 Task: Display the results of the 2022 Victory Lane Racing NASCAR Cup Series for the race "Ambetter 301" on the track "New Hampshire".
Action: Mouse moved to (156, 315)
Screenshot: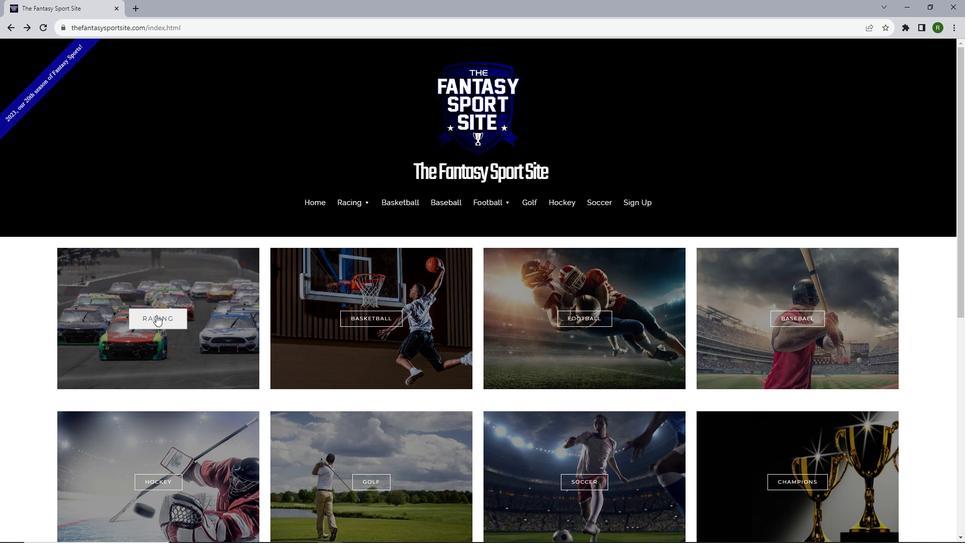 
Action: Mouse pressed left at (156, 315)
Screenshot: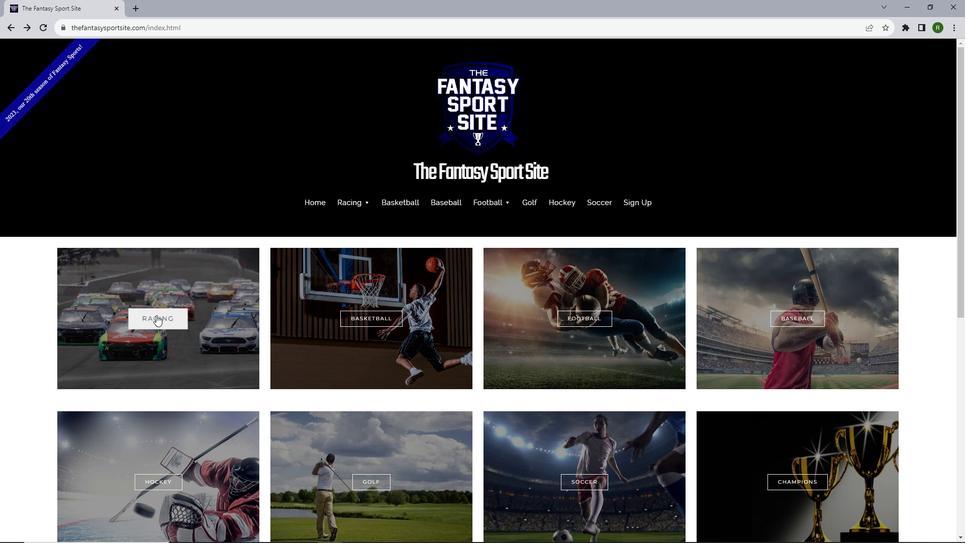 
Action: Mouse moved to (397, 269)
Screenshot: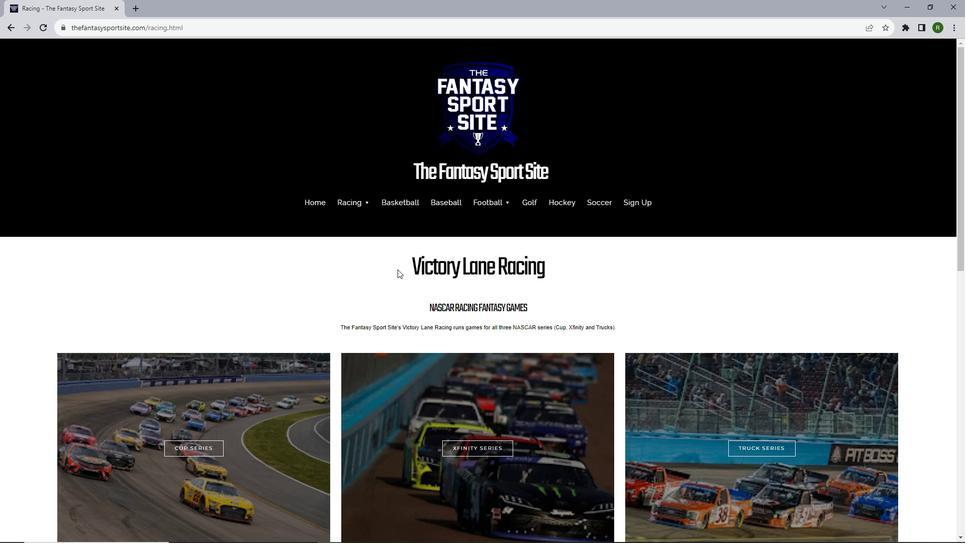
Action: Mouse scrolled (397, 269) with delta (0, 0)
Screenshot: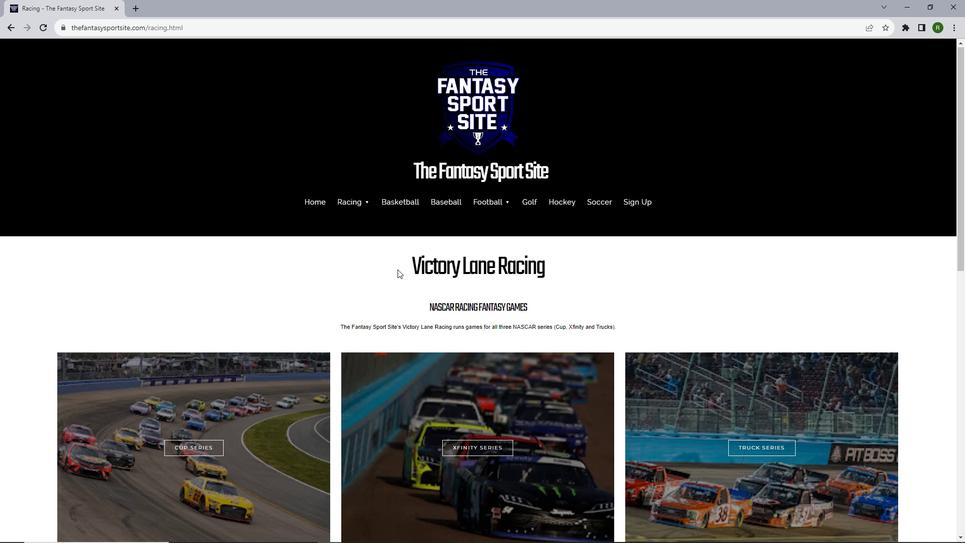
Action: Mouse scrolled (397, 269) with delta (0, 0)
Screenshot: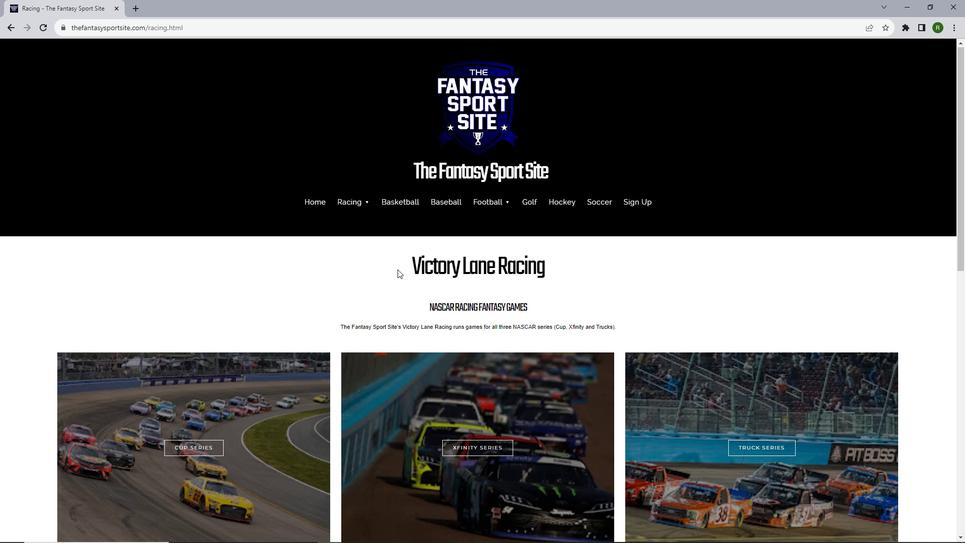 
Action: Mouse scrolled (397, 269) with delta (0, 0)
Screenshot: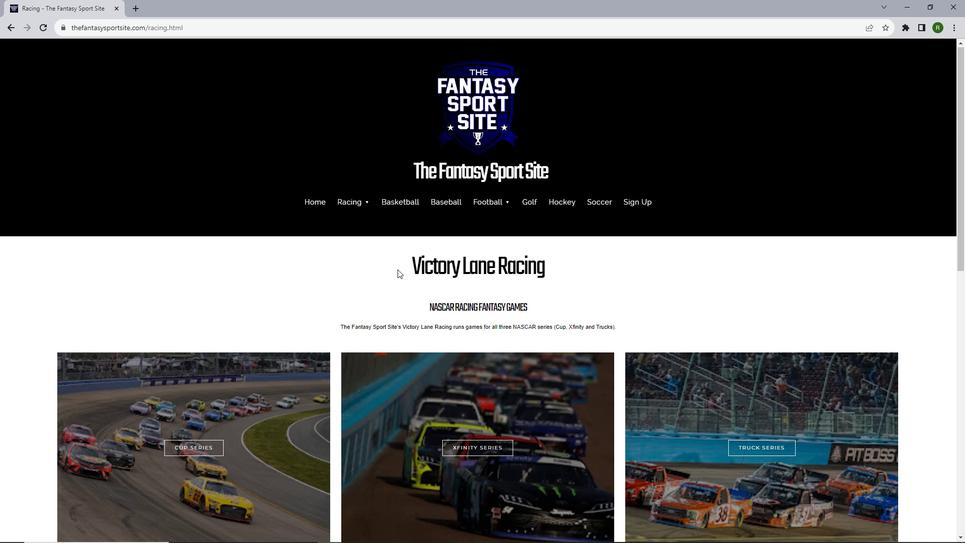 
Action: Mouse scrolled (397, 269) with delta (0, 0)
Screenshot: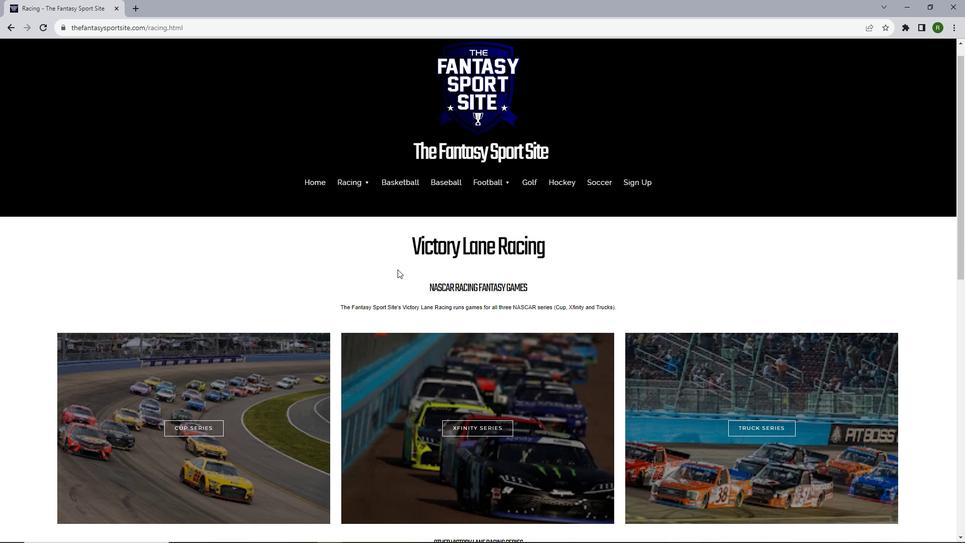 
Action: Mouse scrolled (397, 269) with delta (0, 0)
Screenshot: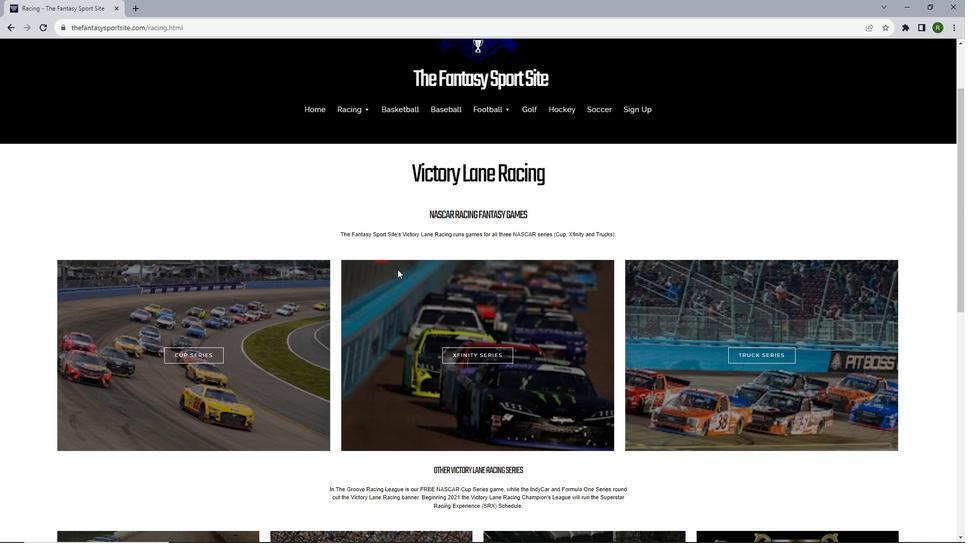 
Action: Mouse moved to (215, 200)
Screenshot: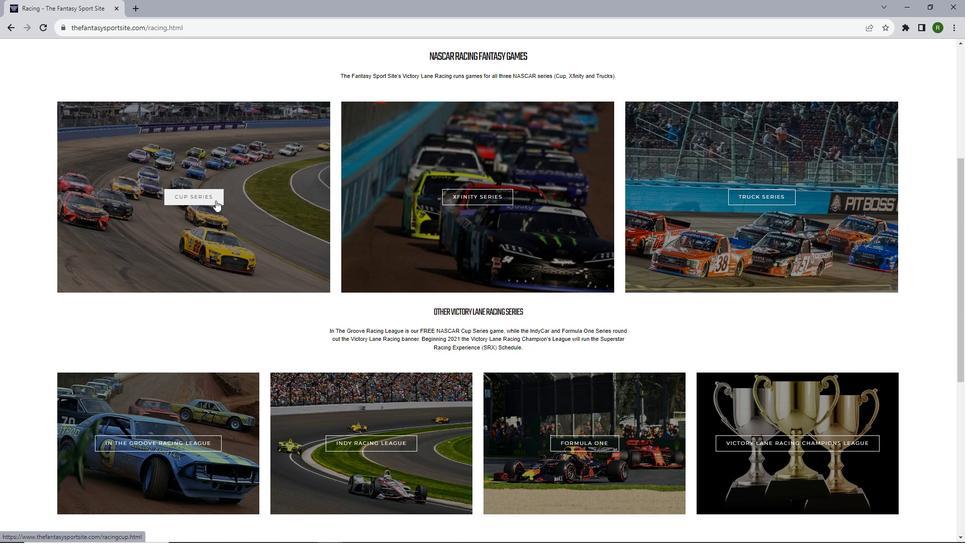 
Action: Mouse pressed left at (215, 200)
Screenshot: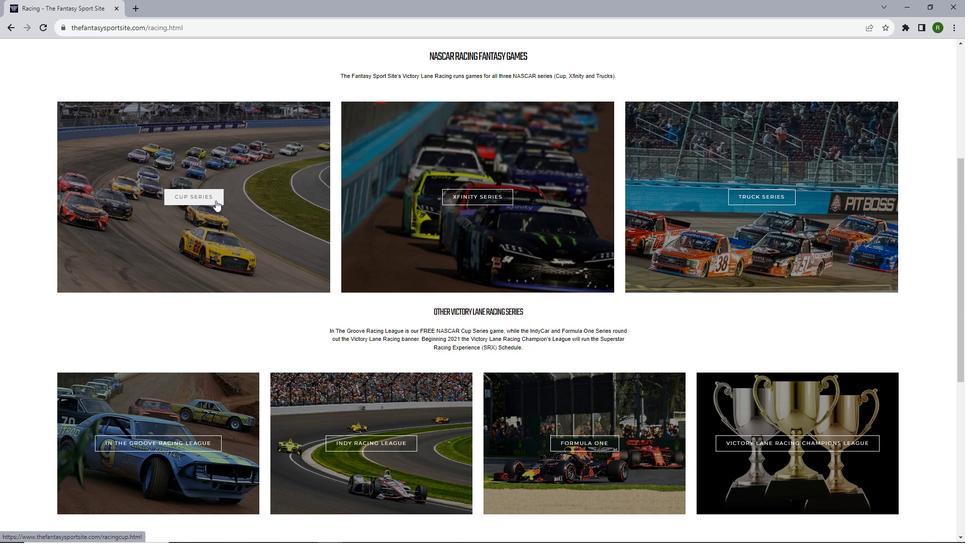 
Action: Mouse moved to (388, 250)
Screenshot: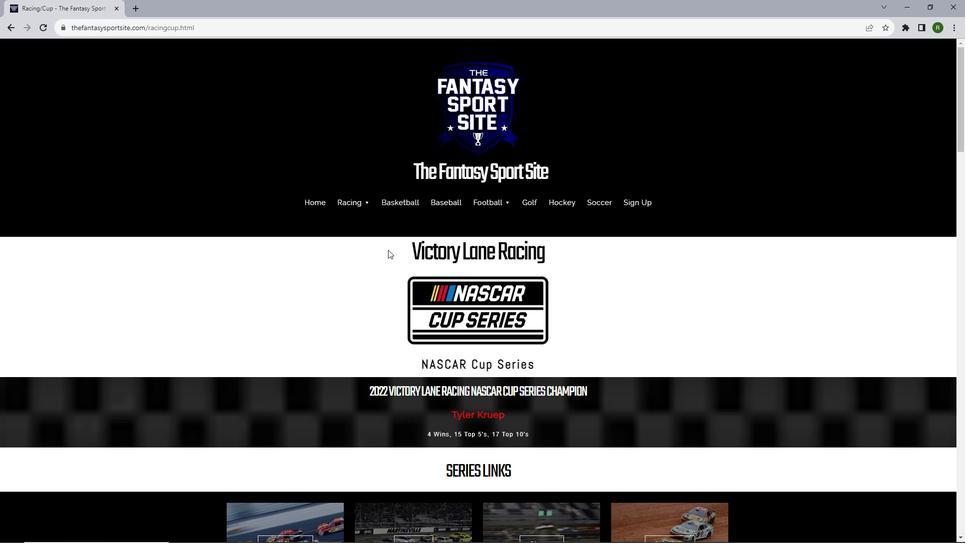 
Action: Mouse scrolled (388, 249) with delta (0, 0)
Screenshot: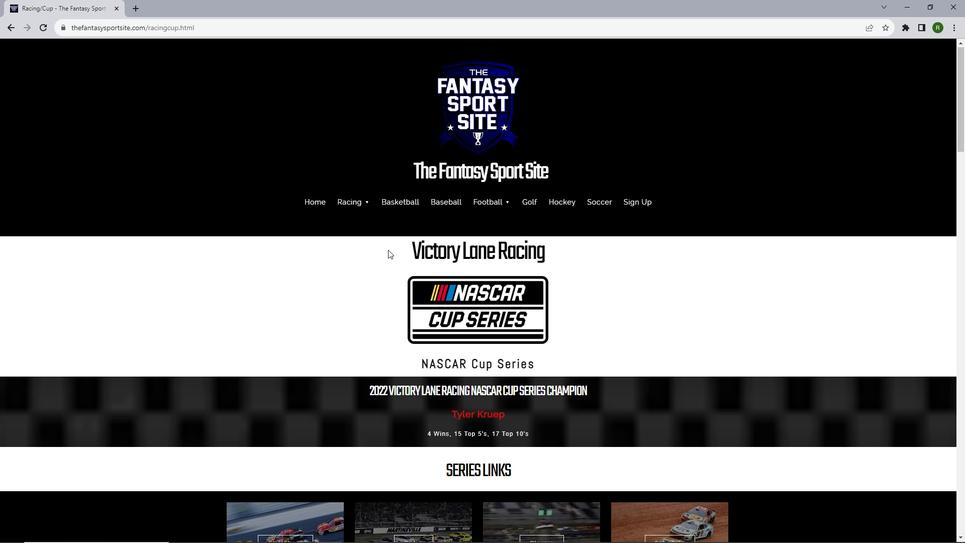 
Action: Mouse scrolled (388, 249) with delta (0, 0)
Screenshot: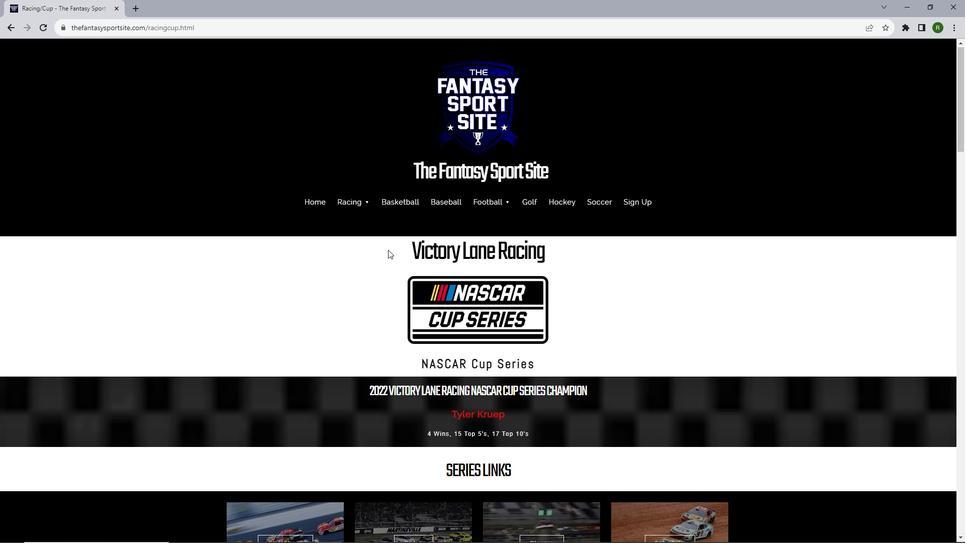 
Action: Mouse scrolled (388, 249) with delta (0, 0)
Screenshot: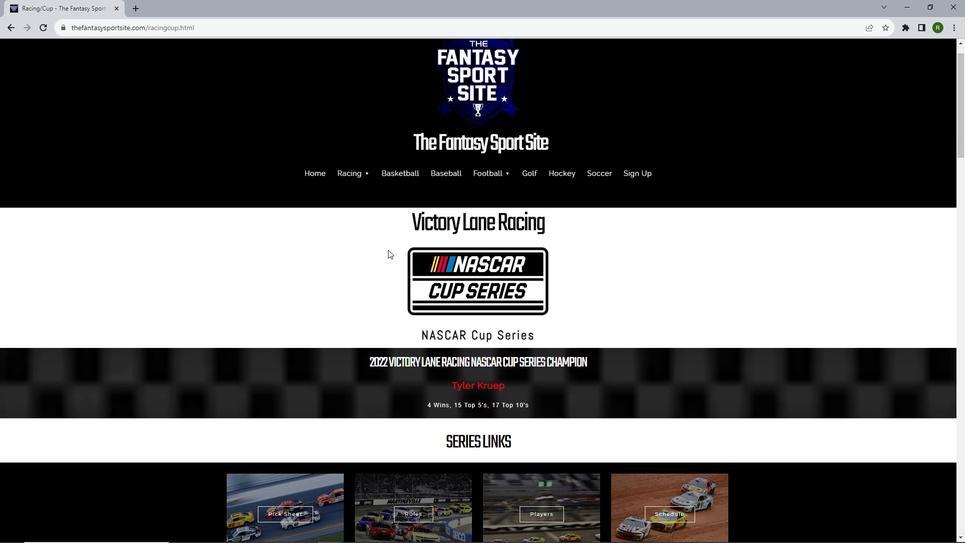 
Action: Mouse scrolled (388, 249) with delta (0, 0)
Screenshot: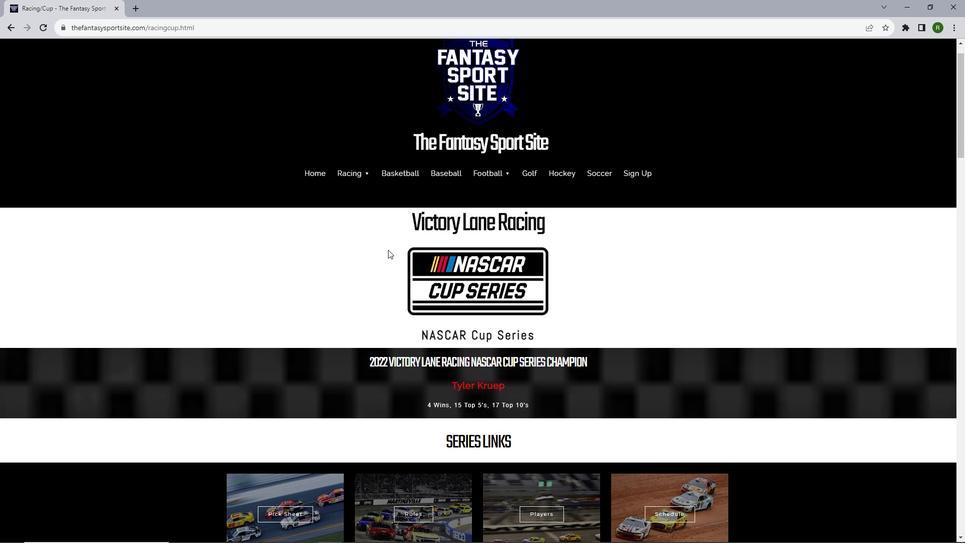 
Action: Mouse scrolled (388, 249) with delta (0, 0)
Screenshot: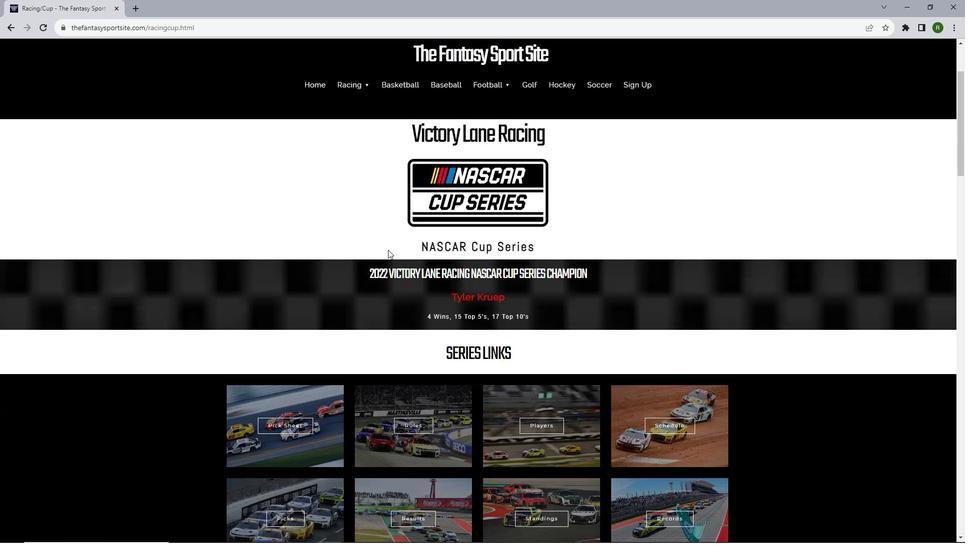 
Action: Mouse scrolled (388, 249) with delta (0, 0)
Screenshot: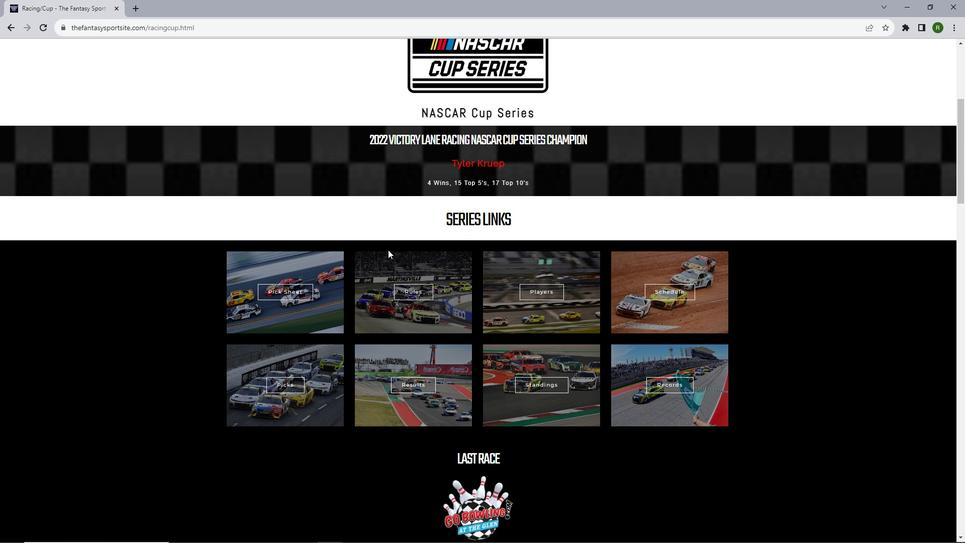 
Action: Mouse scrolled (388, 249) with delta (0, 0)
Screenshot: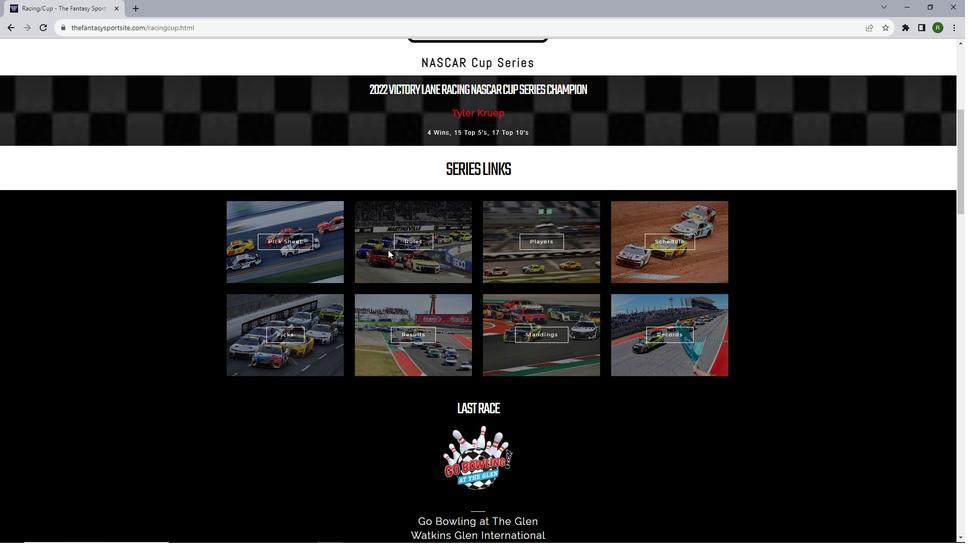 
Action: Mouse moved to (427, 288)
Screenshot: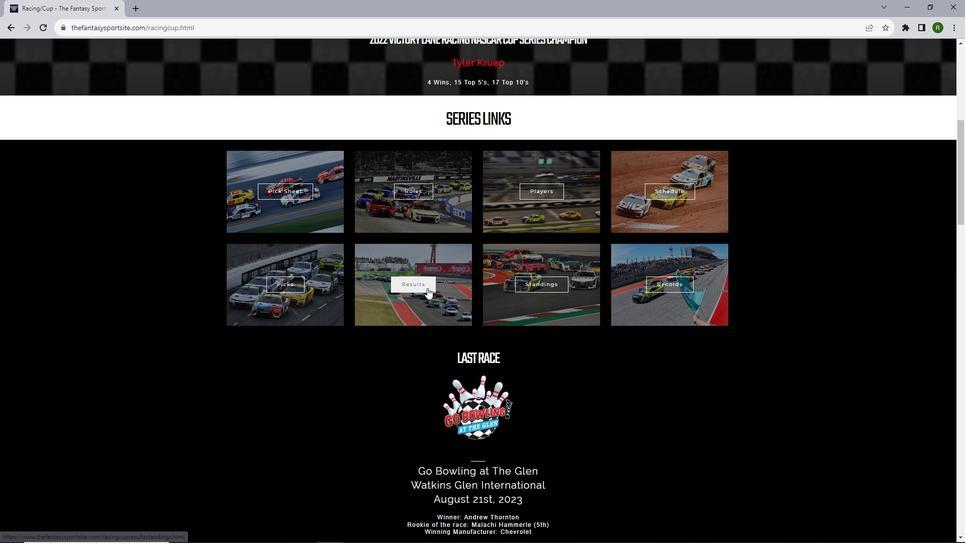 
Action: Mouse pressed left at (427, 288)
Screenshot: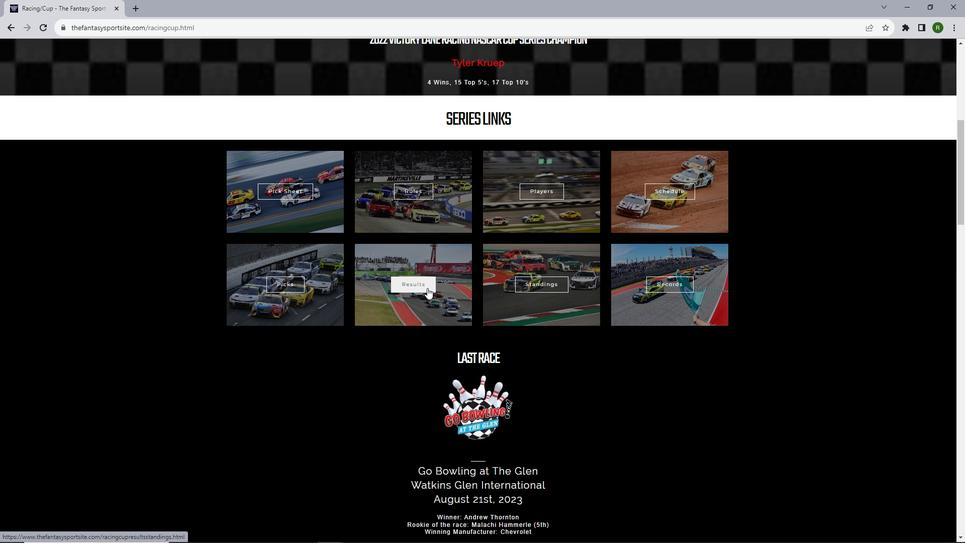 
Action: Mouse scrolled (427, 287) with delta (0, 0)
Screenshot: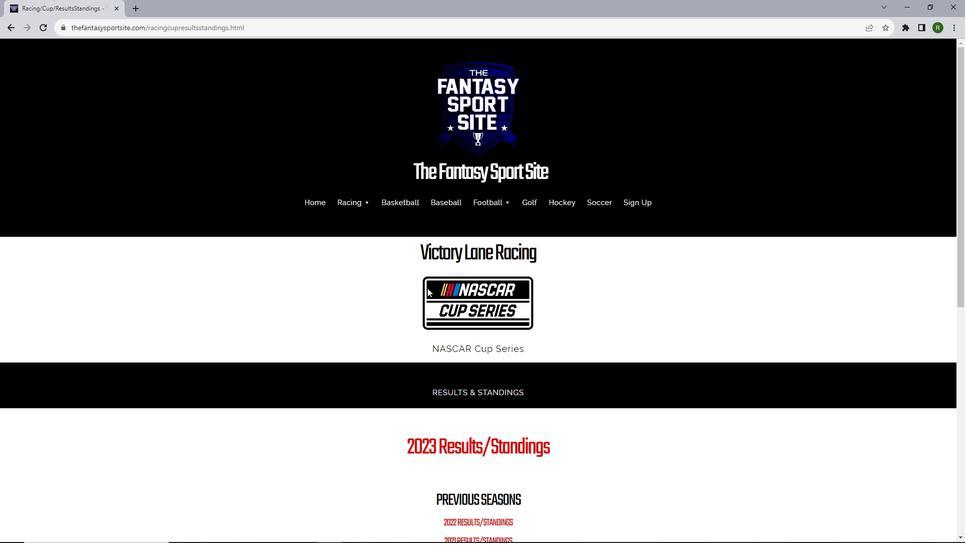 
Action: Mouse scrolled (427, 287) with delta (0, 0)
Screenshot: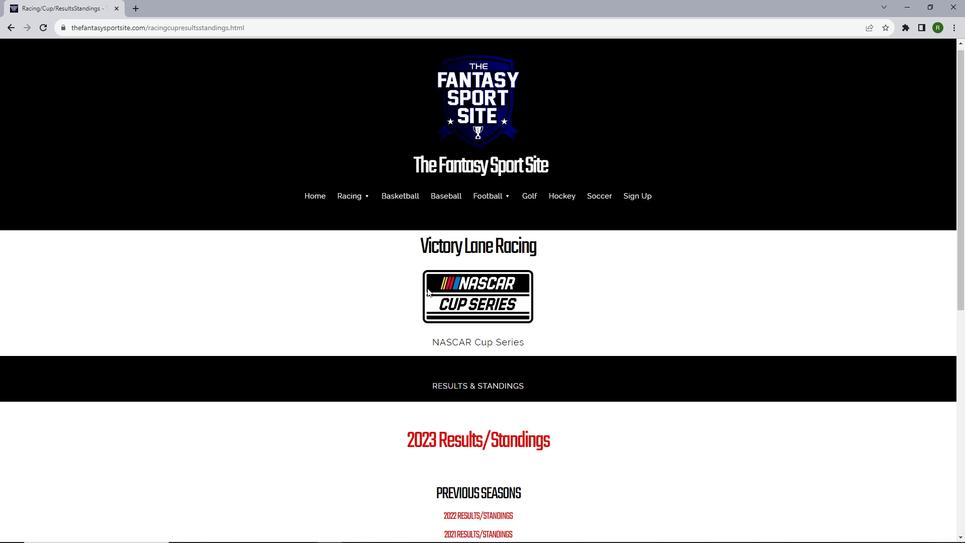 
Action: Mouse scrolled (427, 287) with delta (0, 0)
Screenshot: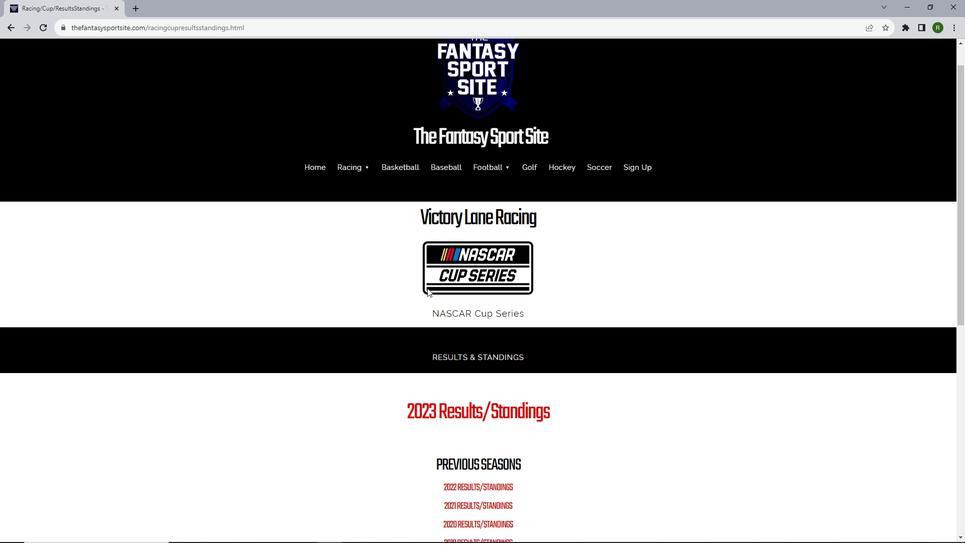 
Action: Mouse scrolled (427, 287) with delta (0, 0)
Screenshot: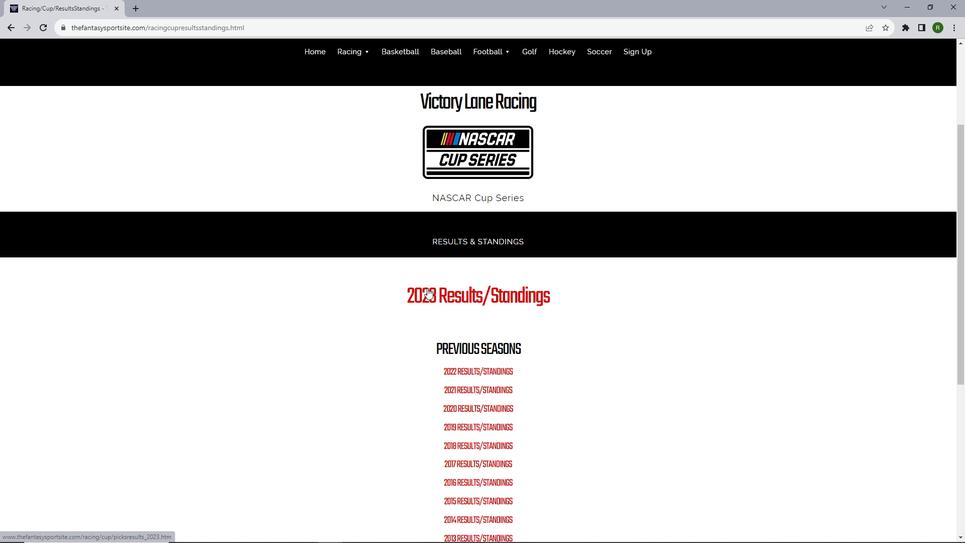 
Action: Mouse moved to (479, 319)
Screenshot: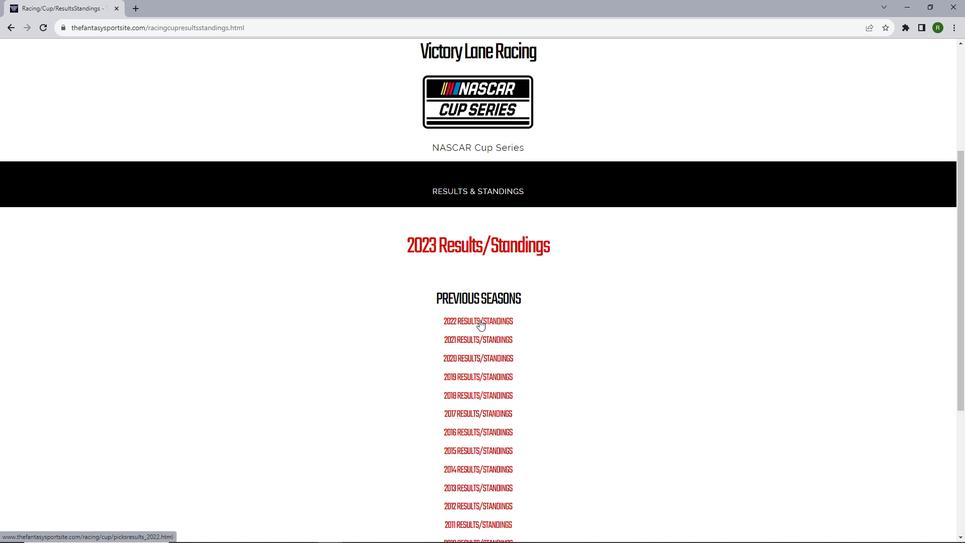 
Action: Mouse pressed left at (479, 319)
Screenshot: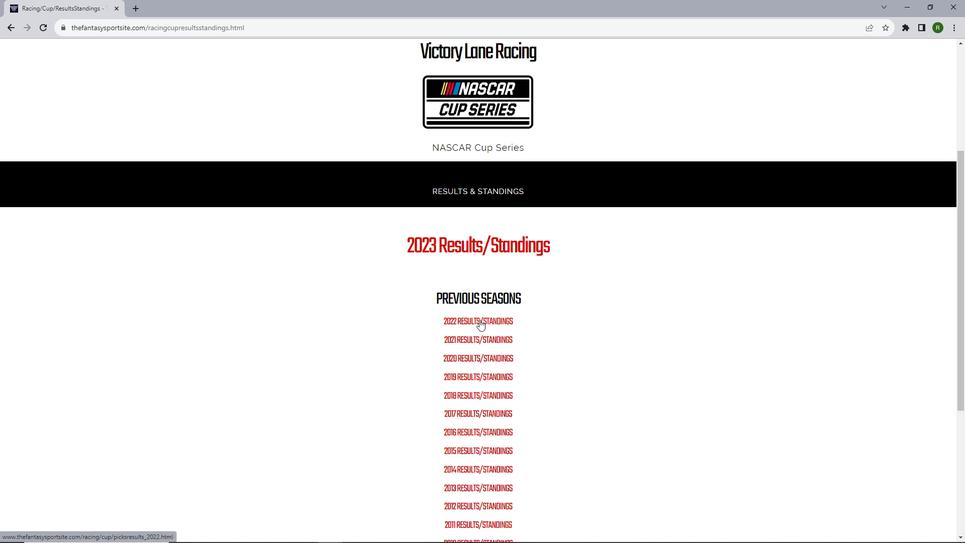 
Action: Mouse moved to (466, 306)
Screenshot: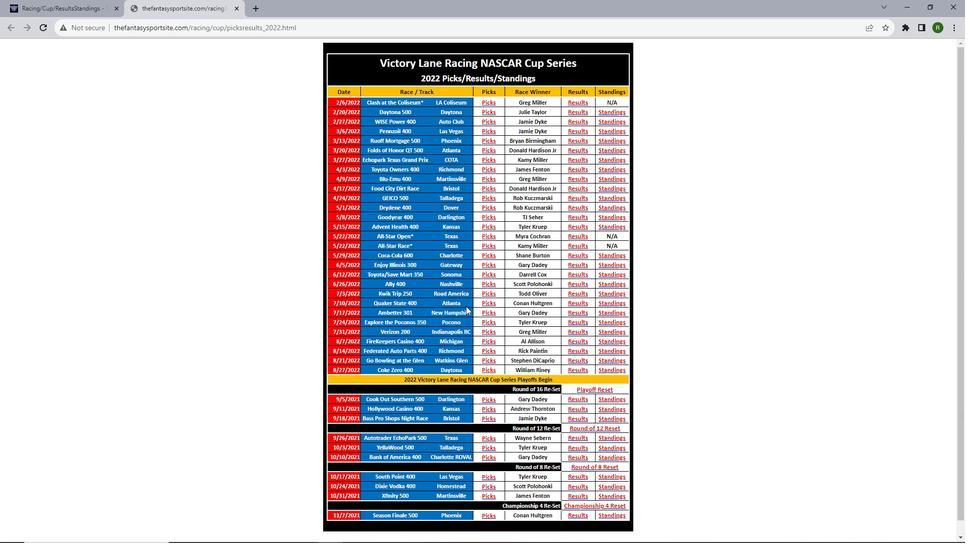 
Action: Mouse scrolled (466, 305) with delta (0, 0)
Screenshot: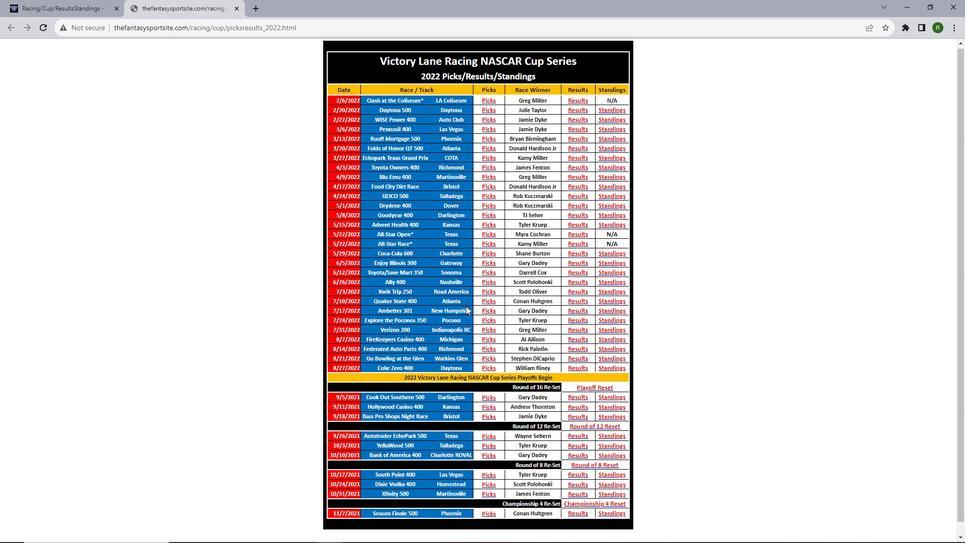 
Action: Mouse scrolled (466, 305) with delta (0, 0)
Screenshot: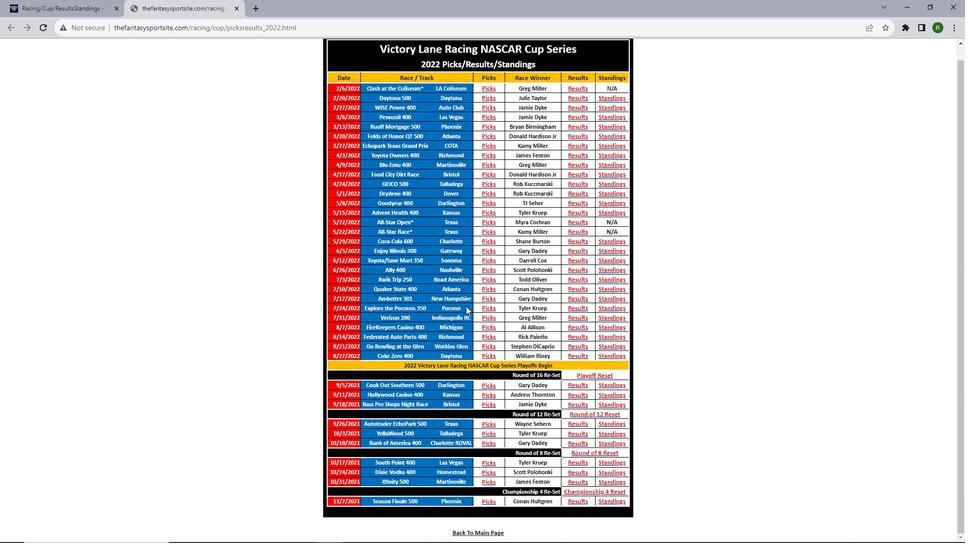 
Action: Mouse moved to (576, 296)
Screenshot: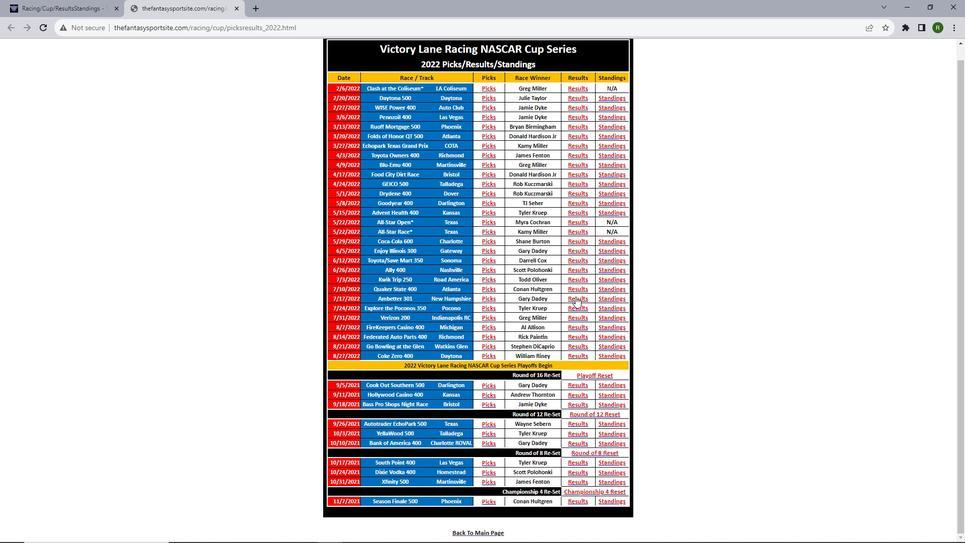 
Action: Mouse pressed left at (576, 296)
Screenshot: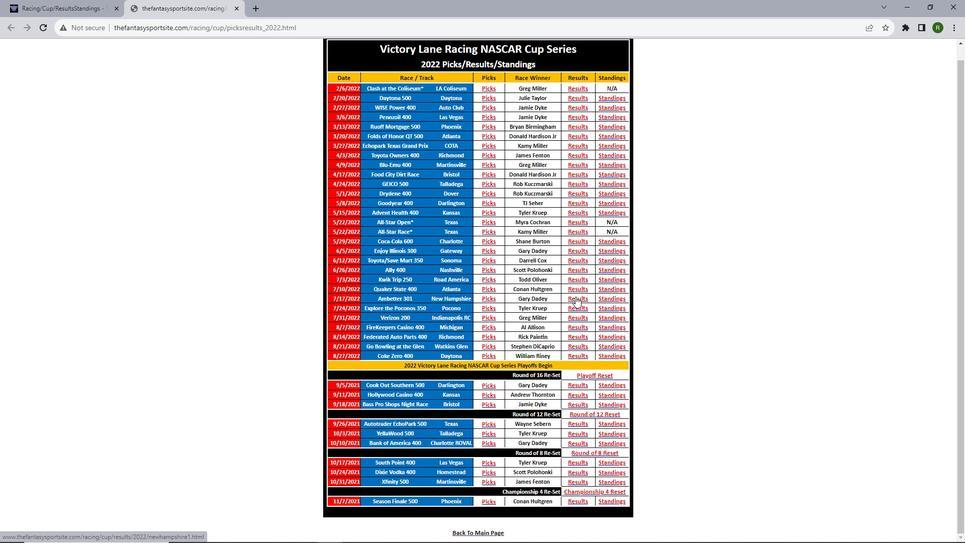 
Action: Mouse moved to (470, 260)
Screenshot: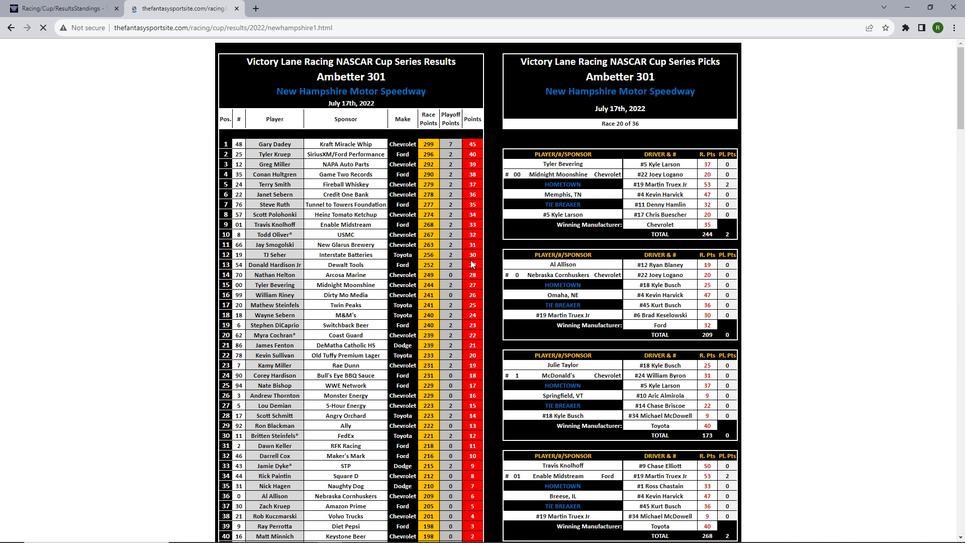 
Action: Mouse scrolled (470, 259) with delta (0, 0)
Screenshot: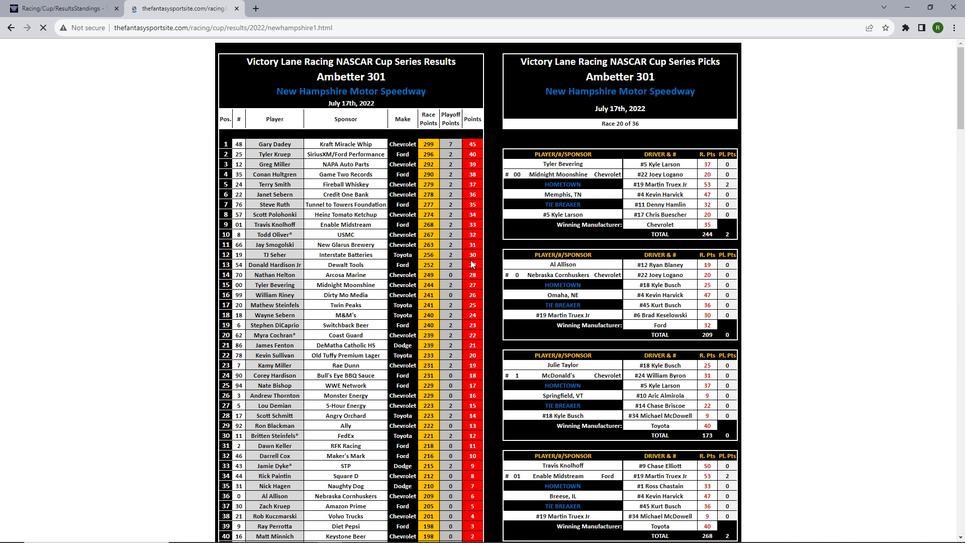 
Action: Mouse moved to (469, 260)
Screenshot: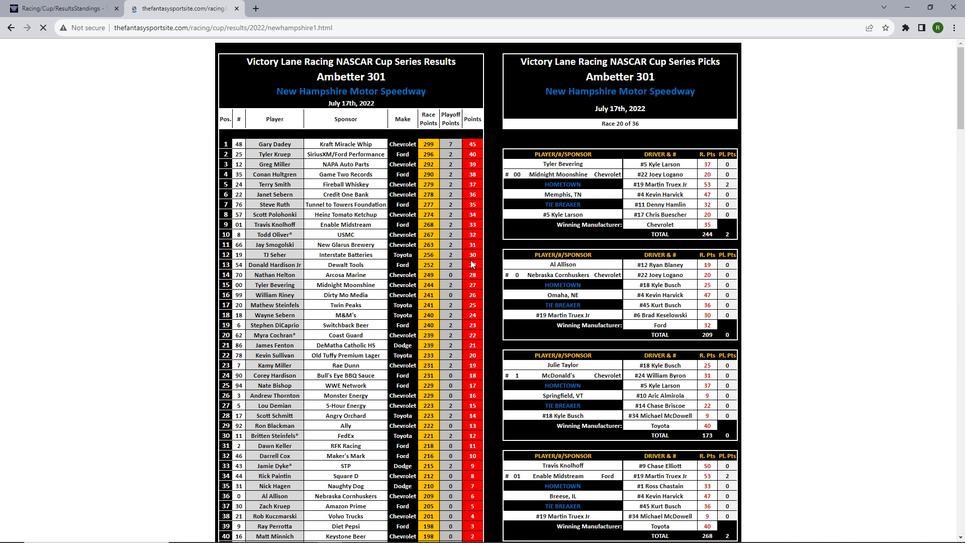 
Action: Mouse scrolled (469, 259) with delta (0, 0)
Screenshot: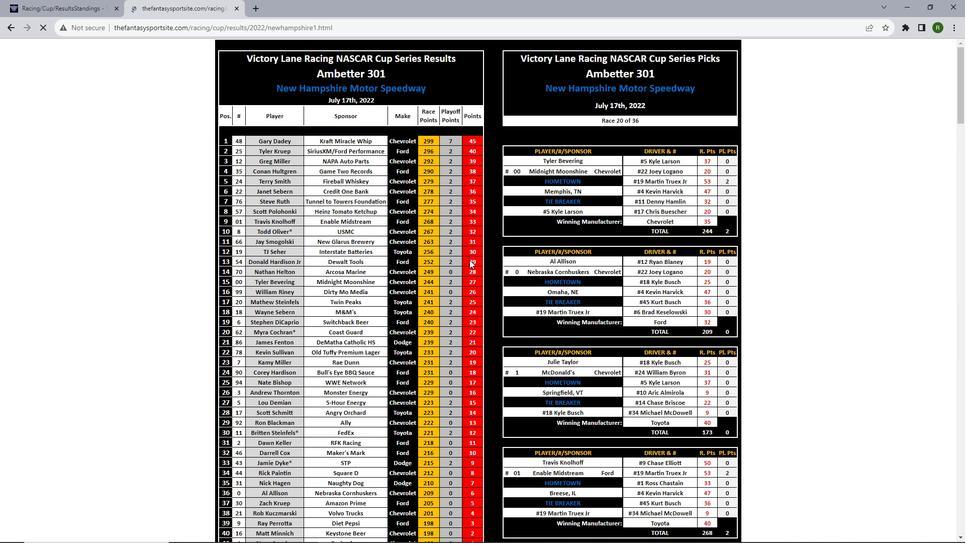 
Action: Mouse scrolled (469, 259) with delta (0, 0)
Screenshot: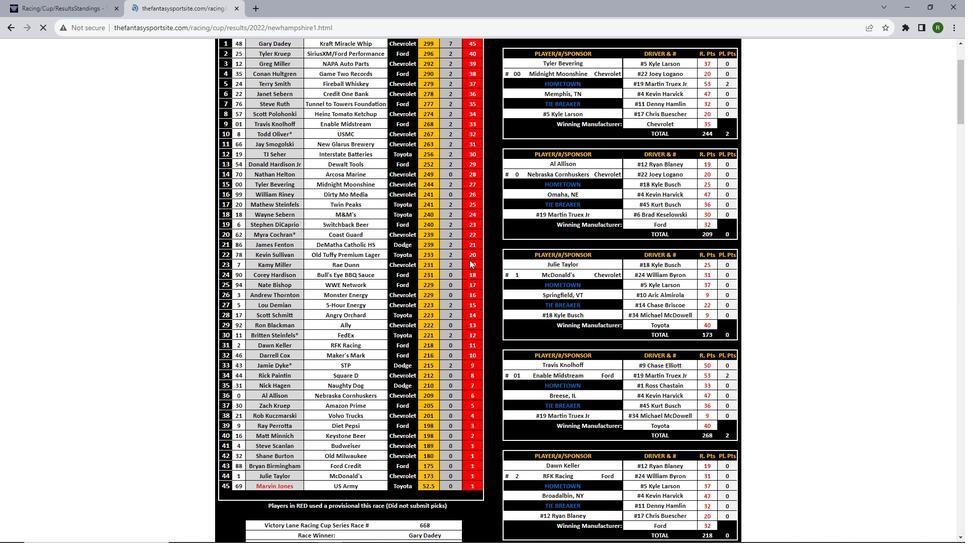 
Action: Mouse scrolled (469, 259) with delta (0, 0)
Screenshot: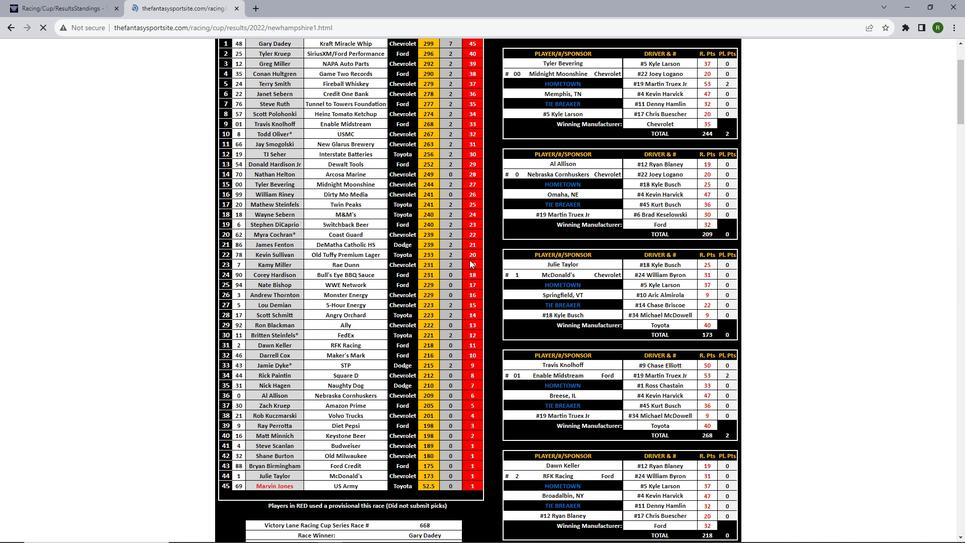 
Action: Mouse scrolled (469, 259) with delta (0, 0)
Screenshot: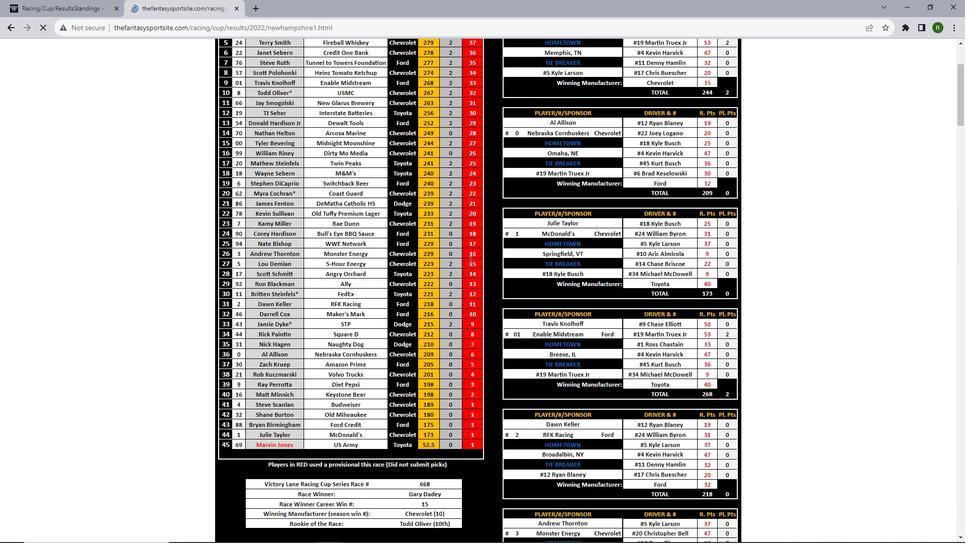 
Action: Mouse moved to (469, 260)
Screenshot: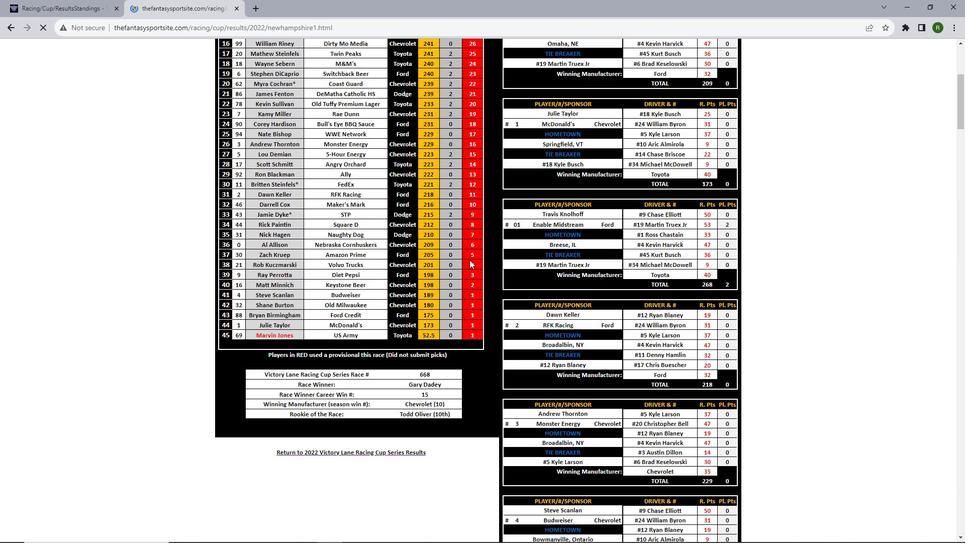 
Action: Mouse scrolled (469, 259) with delta (0, 0)
Screenshot: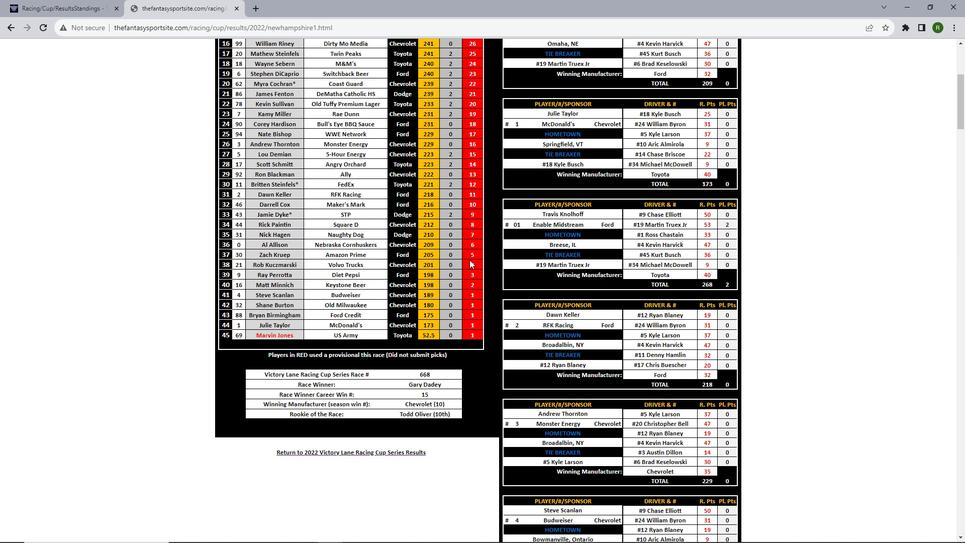 
Action: Mouse scrolled (469, 259) with delta (0, 0)
Screenshot: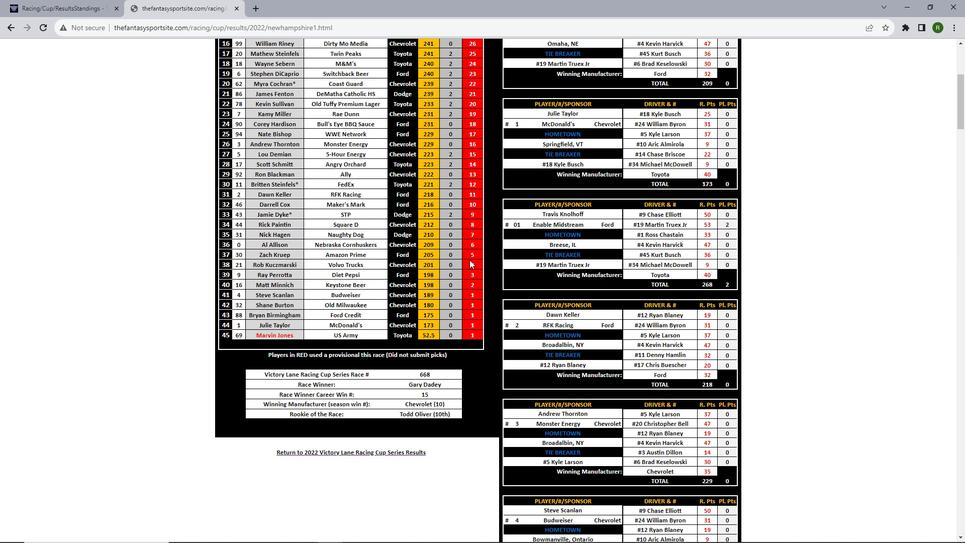 
Action: Mouse scrolled (469, 259) with delta (0, 0)
Screenshot: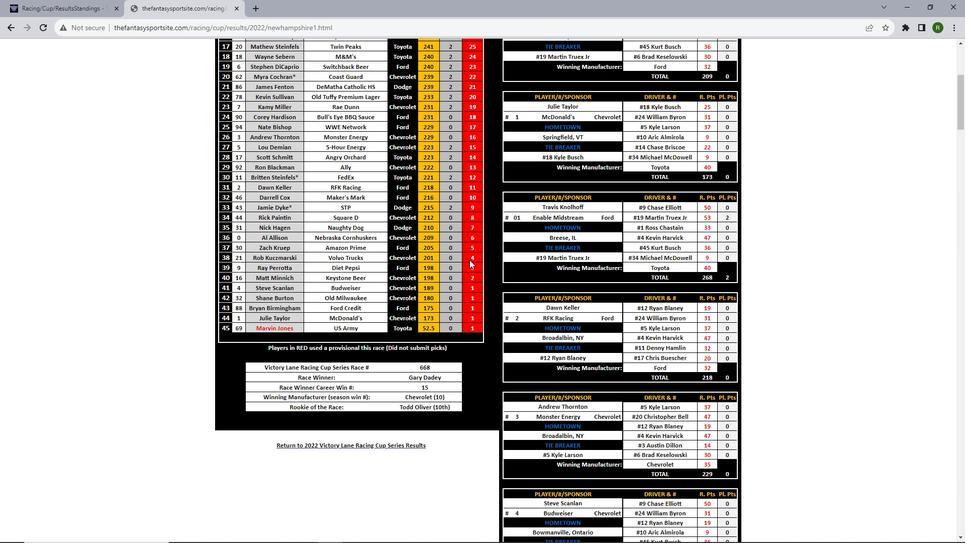 
Action: Mouse scrolled (469, 259) with delta (0, 0)
Screenshot: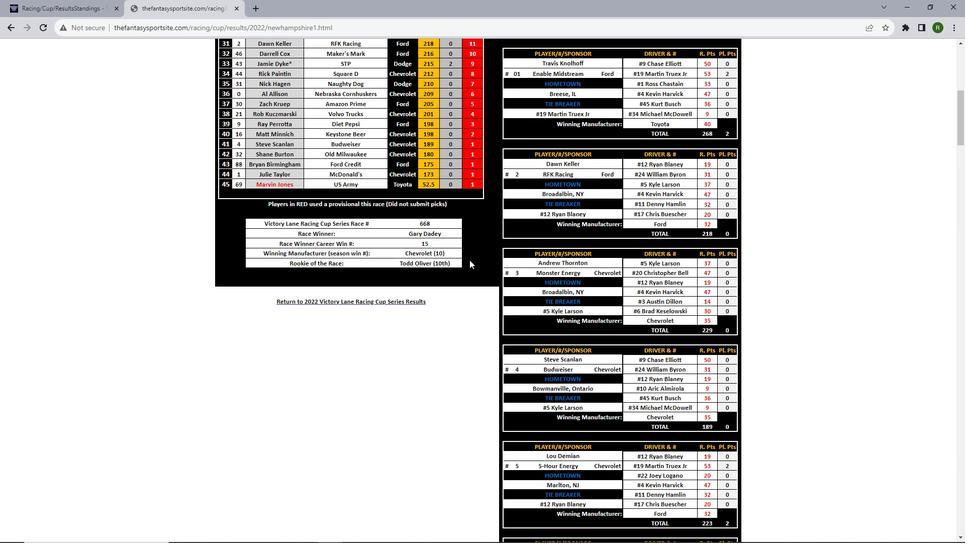 
Action: Mouse scrolled (469, 259) with delta (0, 0)
Screenshot: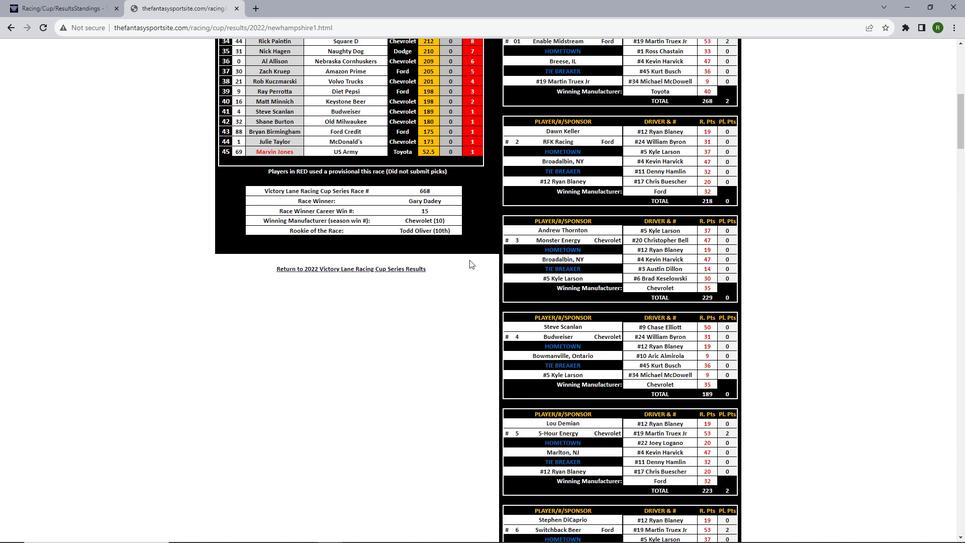 
Action: Mouse scrolled (469, 259) with delta (0, 0)
Screenshot: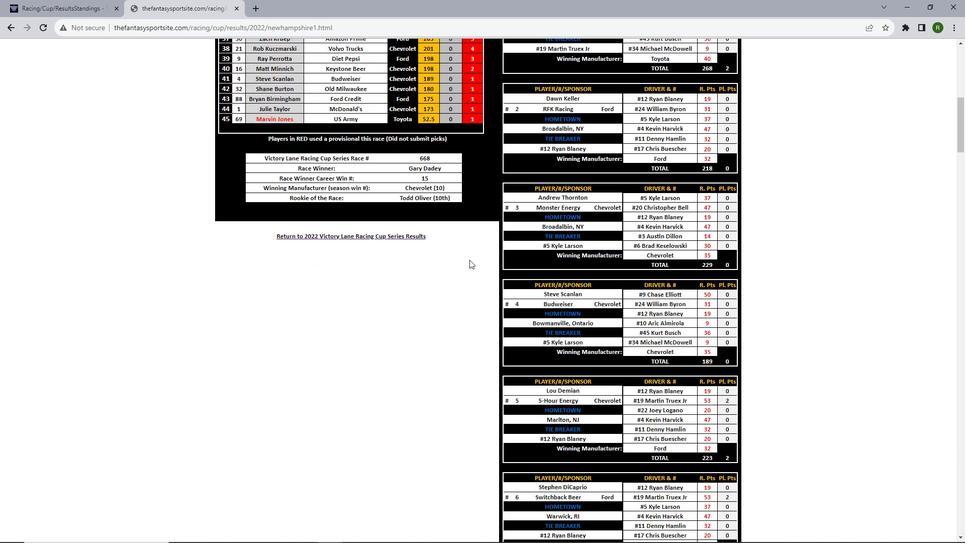 
Action: Mouse scrolled (469, 259) with delta (0, 0)
Screenshot: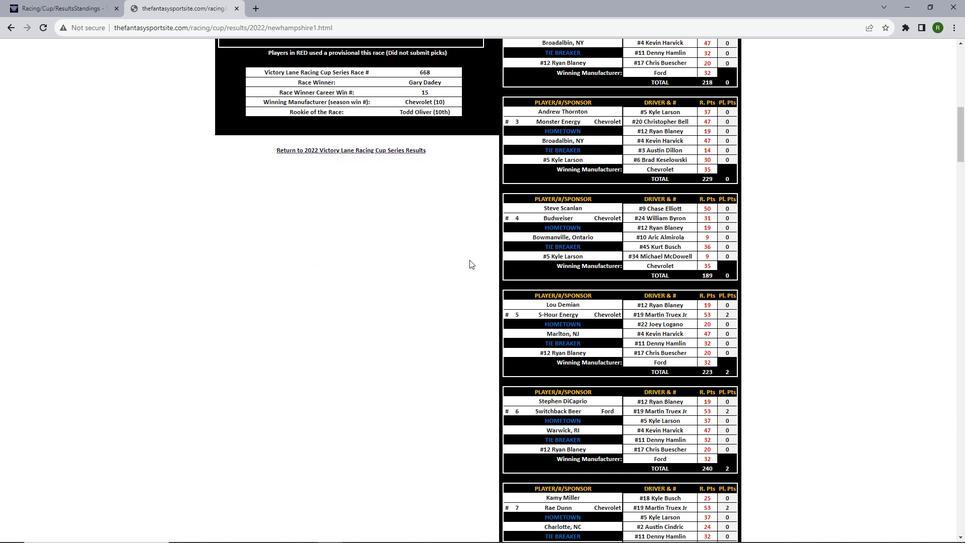 
Action: Mouse scrolled (469, 259) with delta (0, 0)
Screenshot: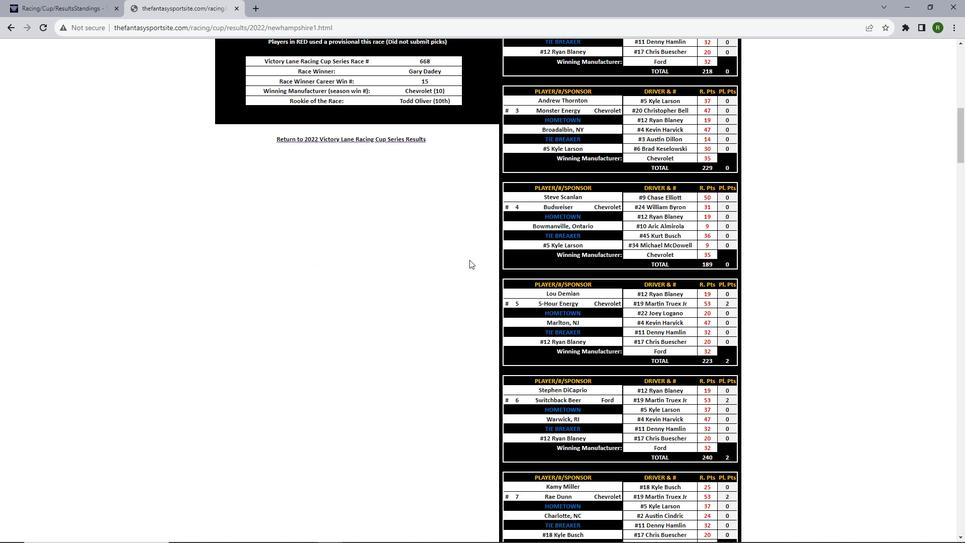 
Action: Mouse scrolled (469, 259) with delta (0, 0)
Screenshot: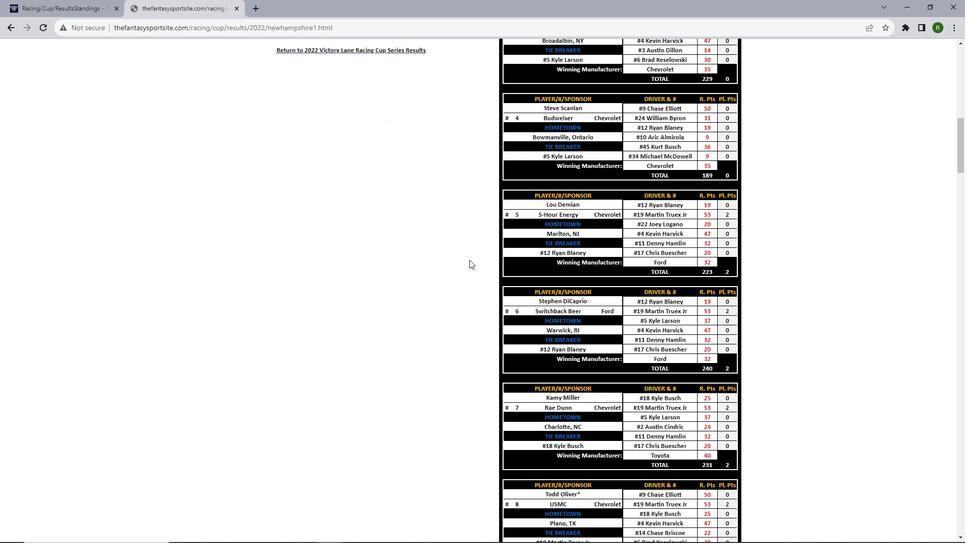 
Action: Mouse scrolled (469, 259) with delta (0, 0)
Screenshot: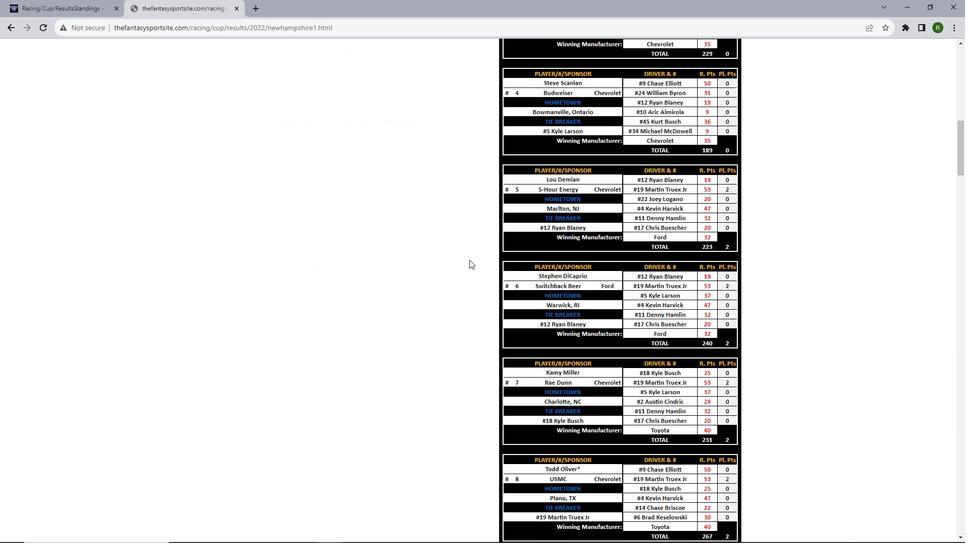 
Action: Mouse scrolled (469, 259) with delta (0, 0)
Screenshot: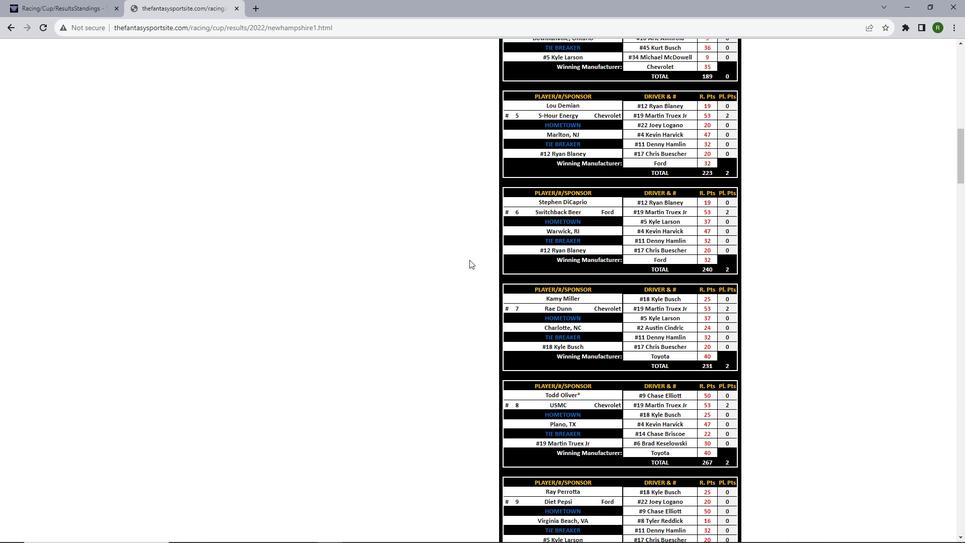 
Action: Mouse scrolled (469, 259) with delta (0, 0)
Screenshot: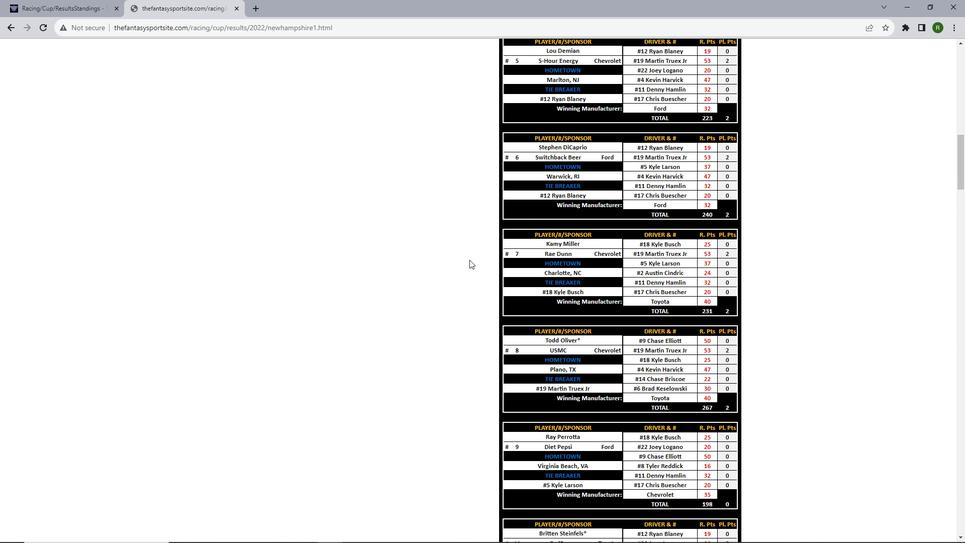 
Action: Mouse scrolled (469, 259) with delta (0, 0)
Screenshot: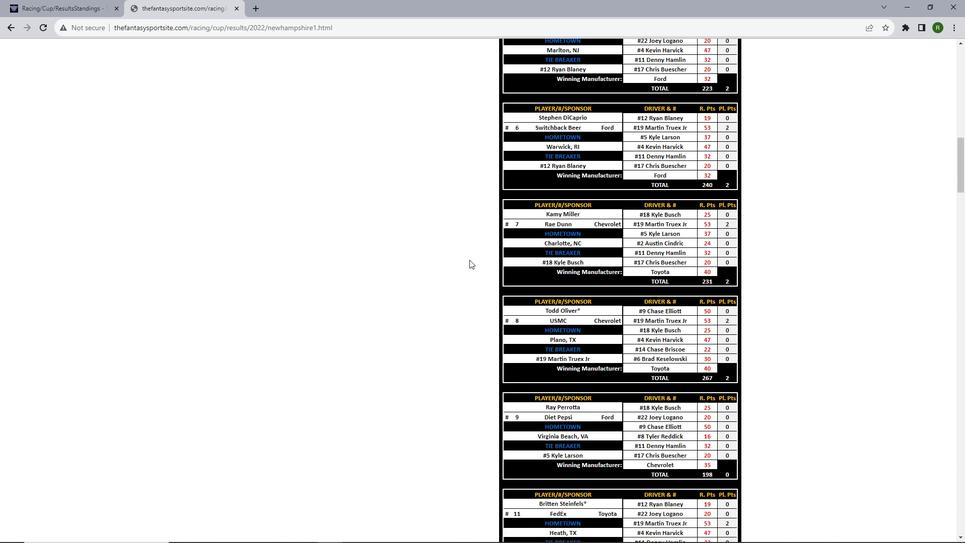 
Action: Mouse scrolled (469, 259) with delta (0, 0)
Screenshot: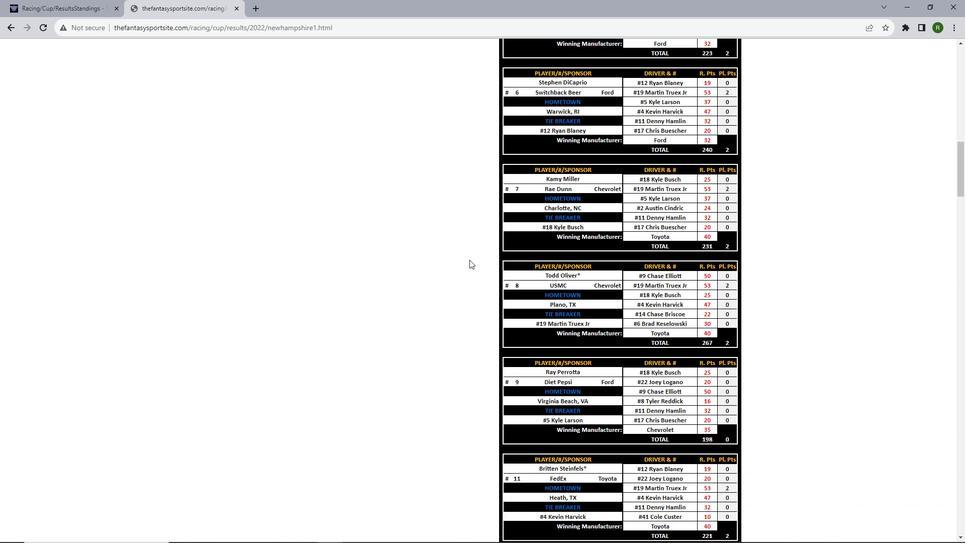 
Action: Mouse scrolled (469, 259) with delta (0, 0)
Screenshot: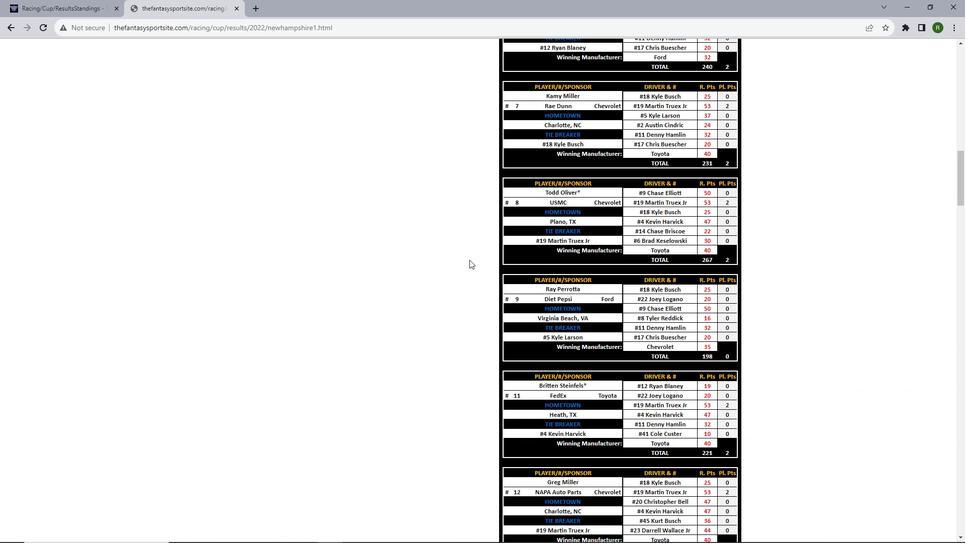 
Action: Mouse scrolled (469, 259) with delta (0, 0)
Screenshot: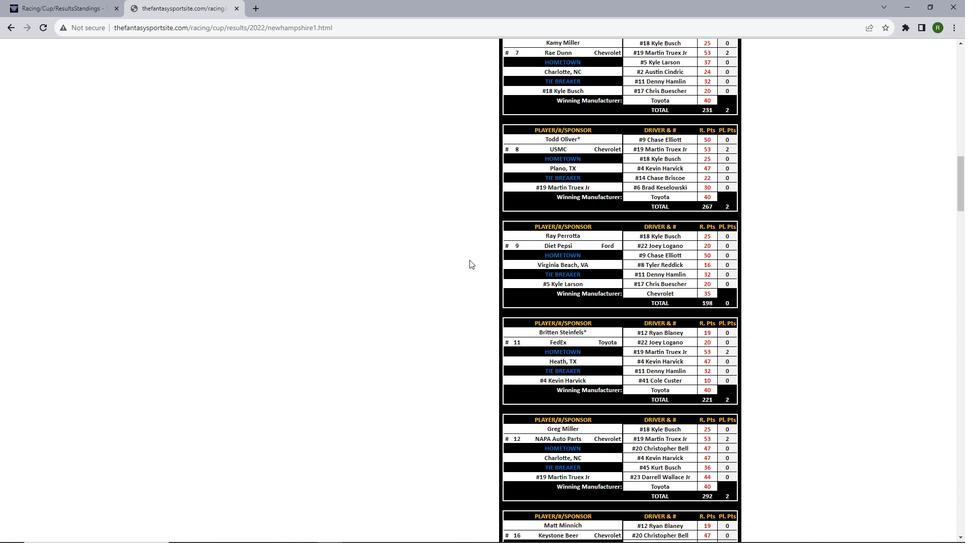
Action: Mouse scrolled (469, 259) with delta (0, 0)
Screenshot: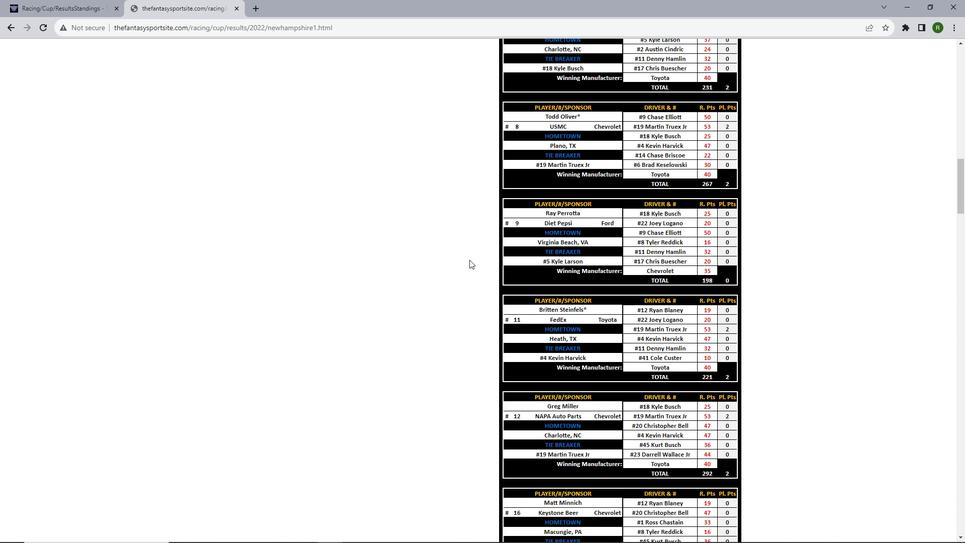 
Action: Mouse scrolled (469, 259) with delta (0, 0)
Screenshot: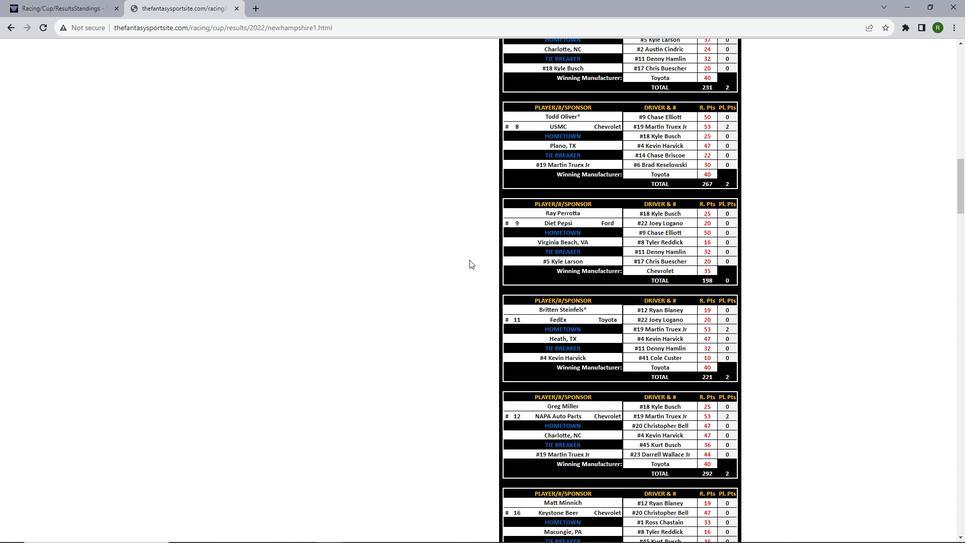 
Action: Mouse scrolled (469, 259) with delta (0, 0)
Screenshot: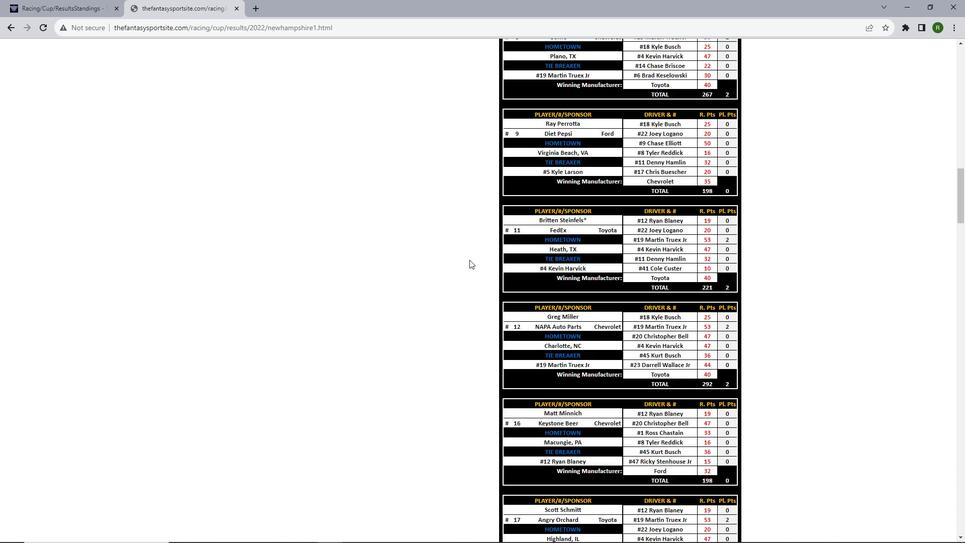 
Action: Mouse moved to (469, 259)
Screenshot: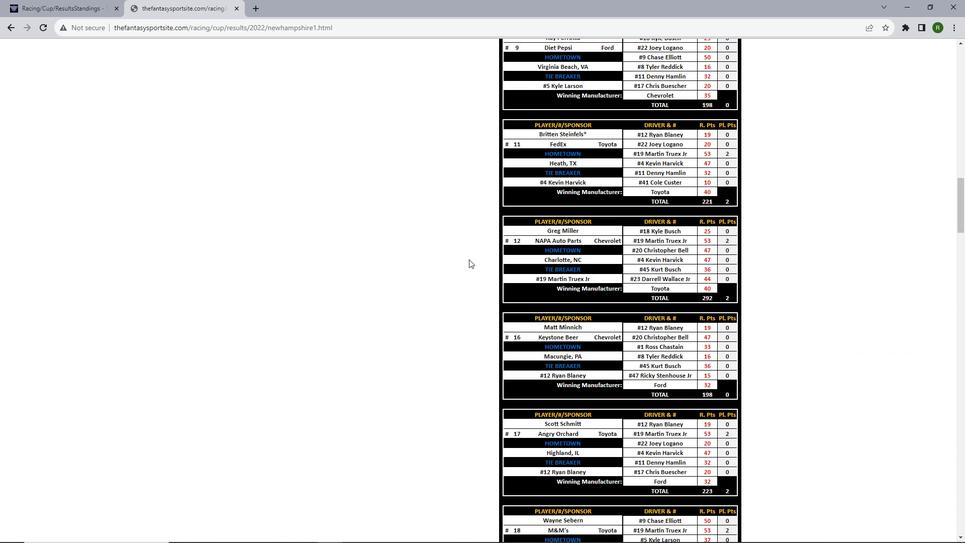 
Action: Mouse scrolled (469, 259) with delta (0, 0)
Screenshot: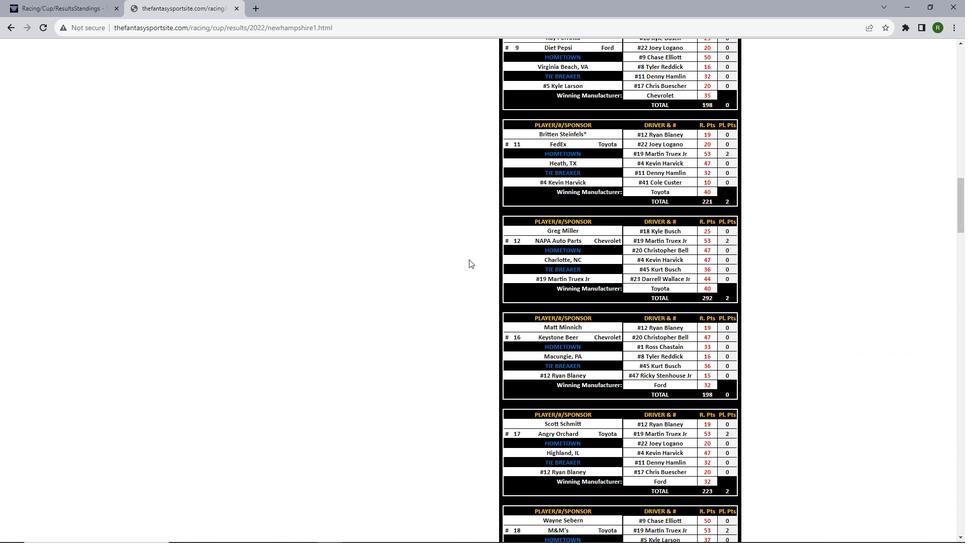 
Action: Mouse scrolled (469, 259) with delta (0, 0)
Screenshot: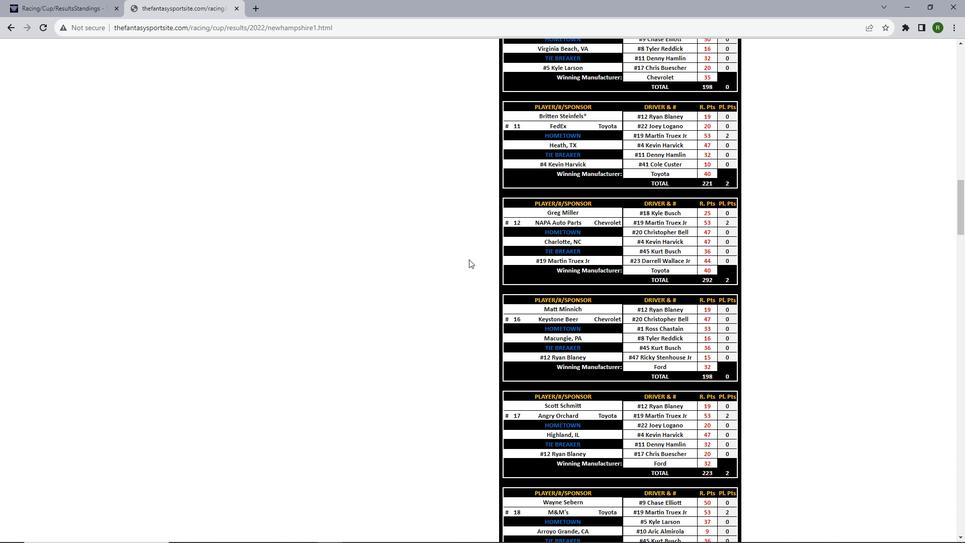 
Action: Mouse scrolled (469, 259) with delta (0, 0)
Screenshot: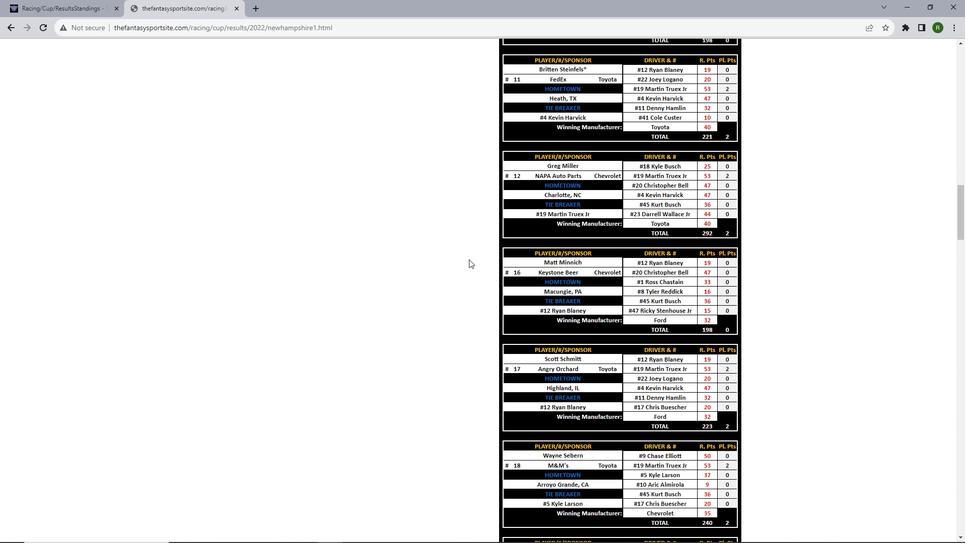 
Action: Mouse scrolled (469, 259) with delta (0, 0)
Screenshot: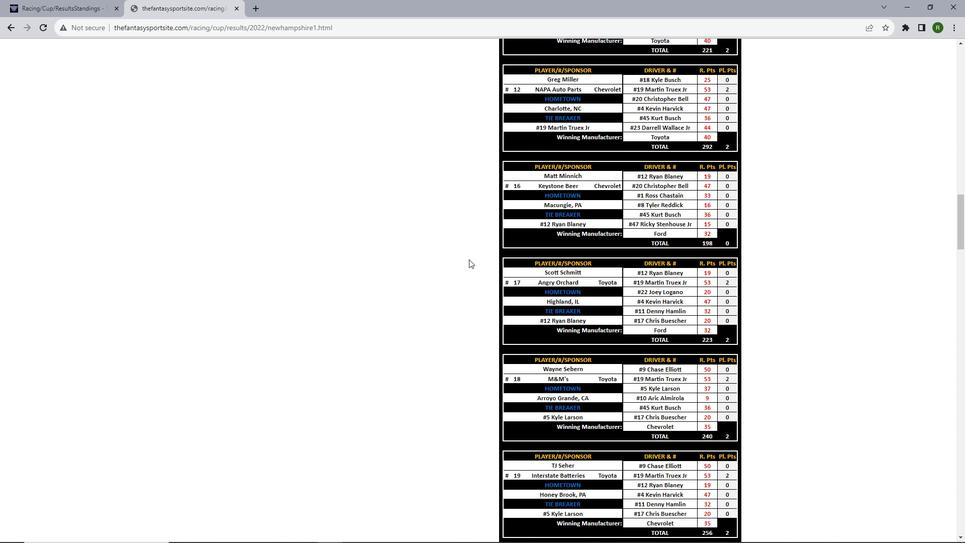 
Action: Mouse scrolled (469, 259) with delta (0, 0)
Screenshot: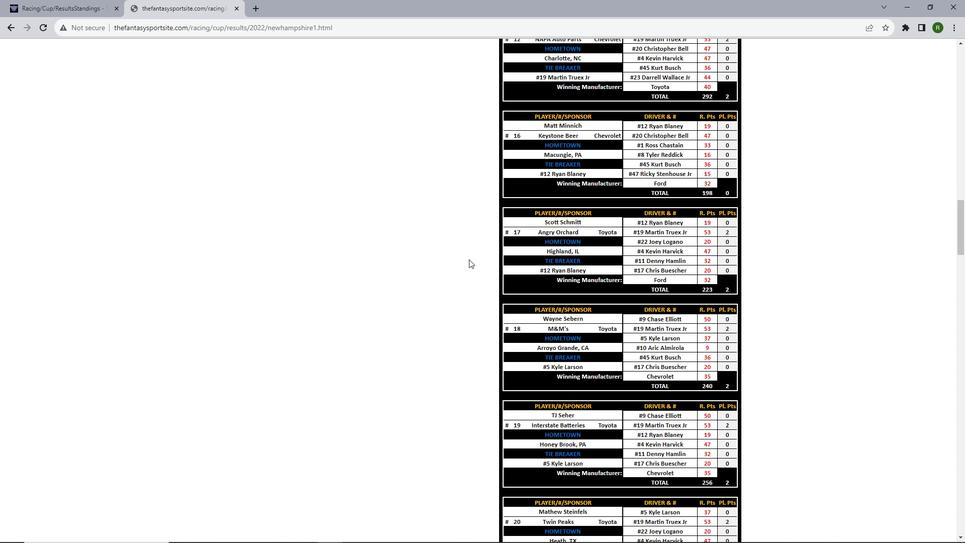 
Action: Mouse scrolled (469, 259) with delta (0, 0)
Screenshot: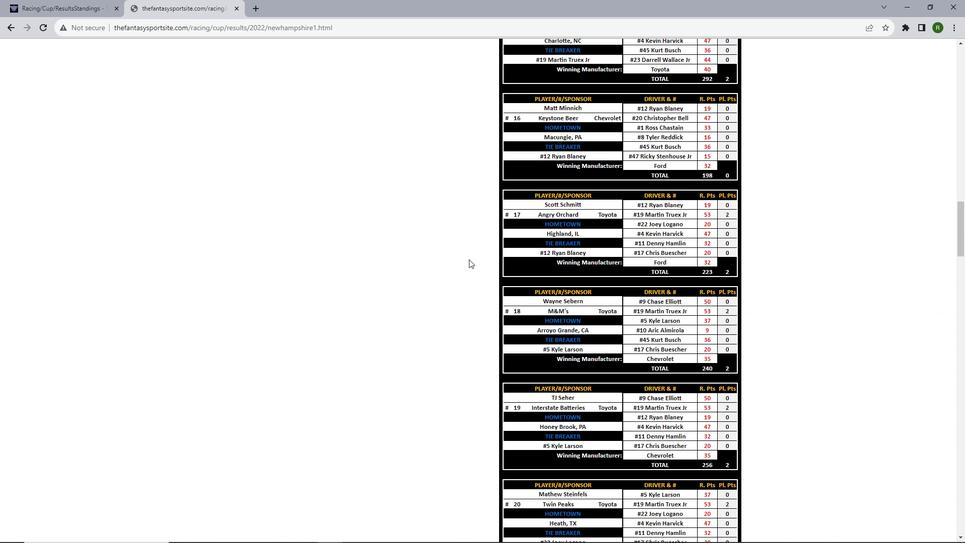 
Action: Mouse scrolled (469, 259) with delta (0, 0)
Screenshot: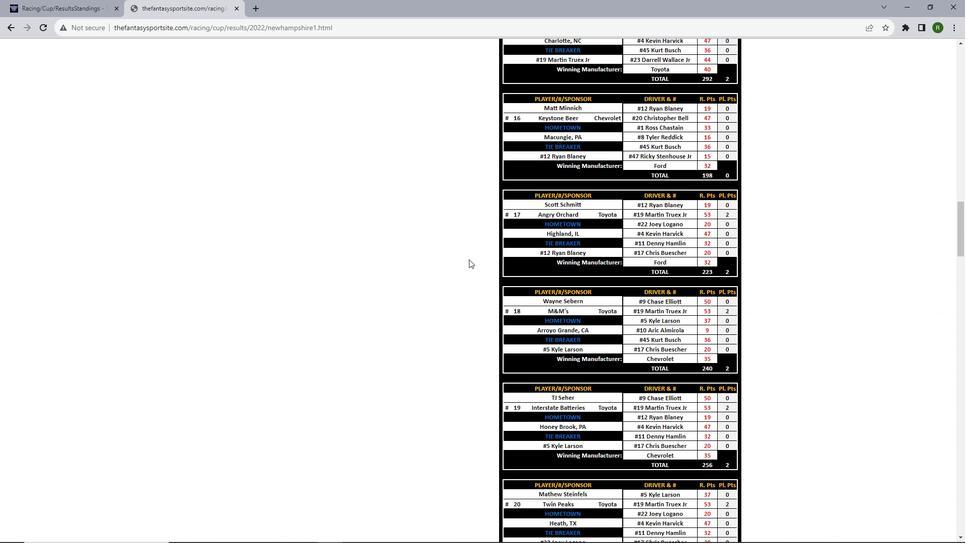 
Action: Mouse scrolled (469, 259) with delta (0, 0)
Screenshot: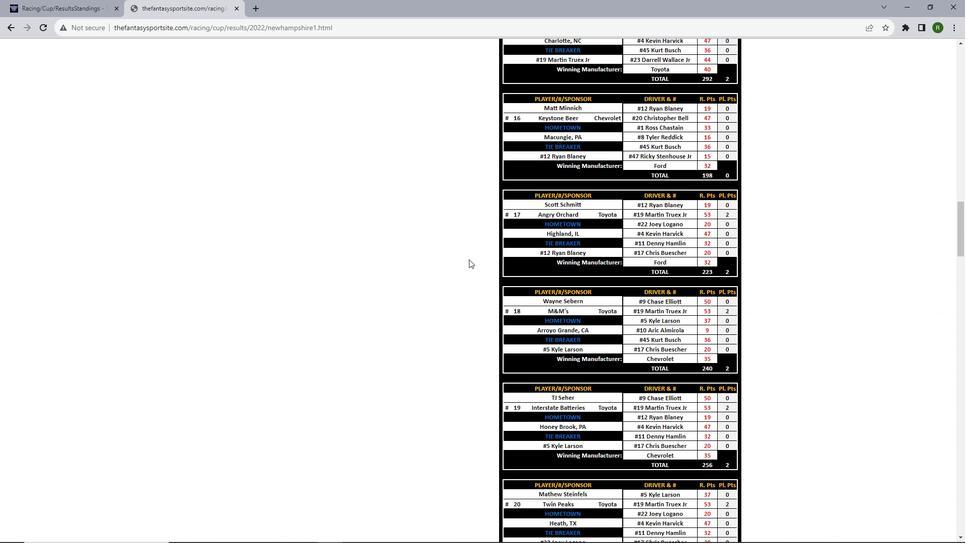 
Action: Mouse scrolled (469, 259) with delta (0, 0)
Screenshot: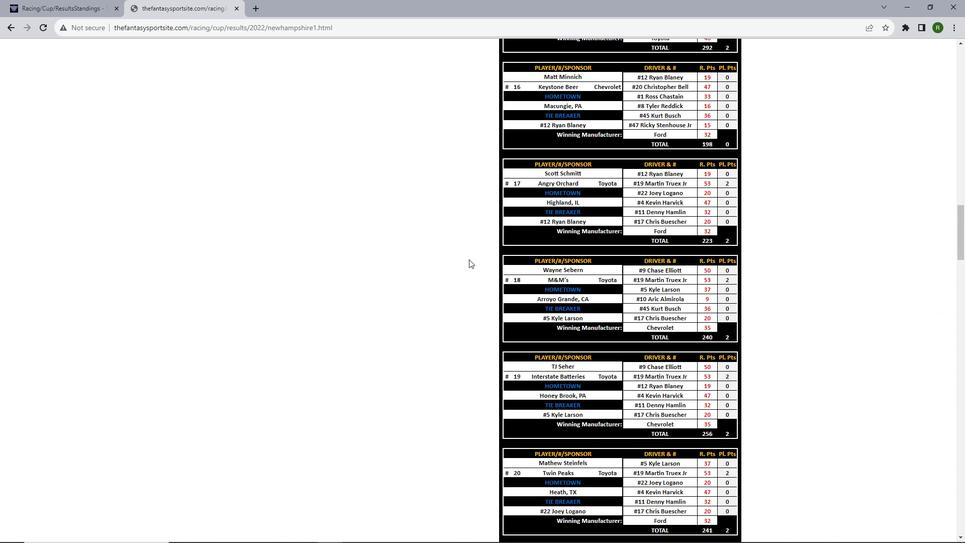 
Action: Mouse scrolled (469, 259) with delta (0, 0)
Screenshot: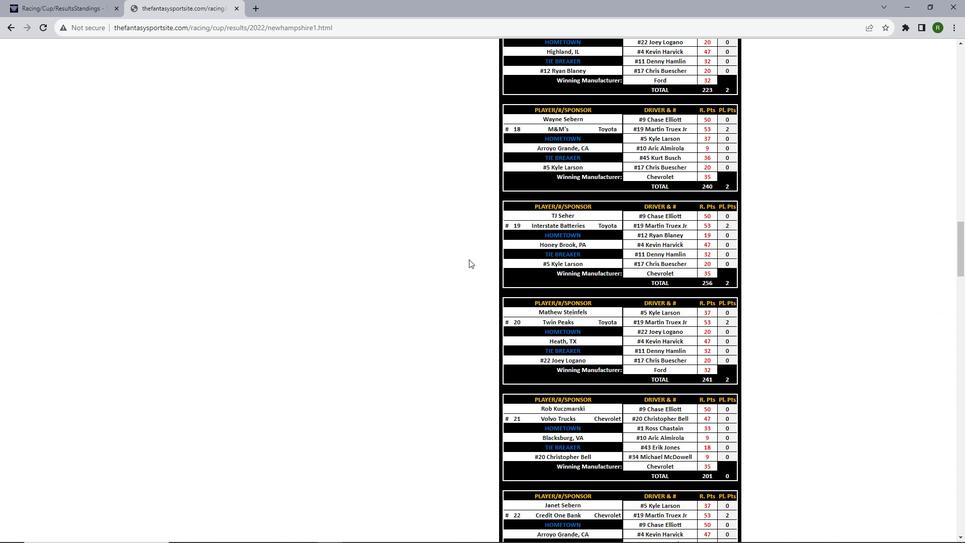 
Action: Mouse scrolled (469, 259) with delta (0, 0)
Screenshot: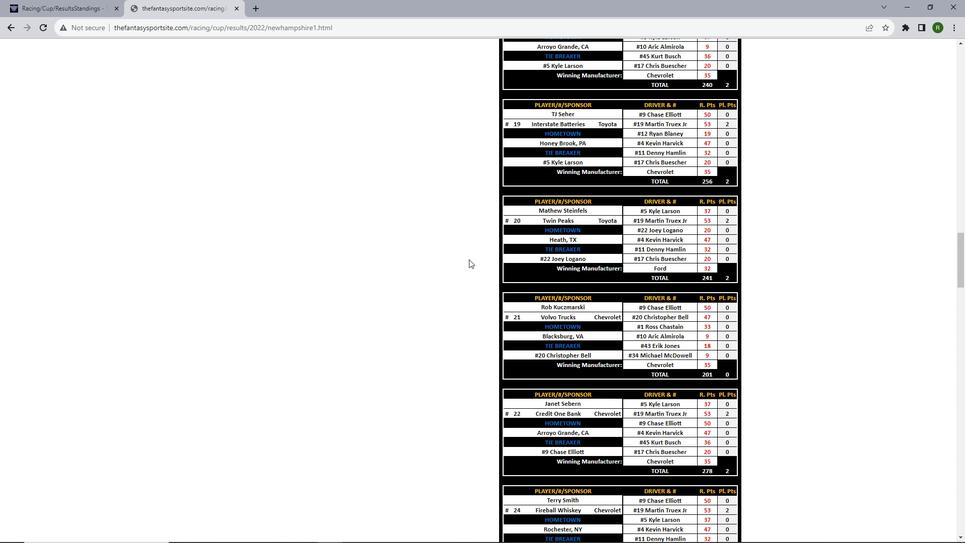 
Action: Mouse scrolled (469, 259) with delta (0, 0)
Screenshot: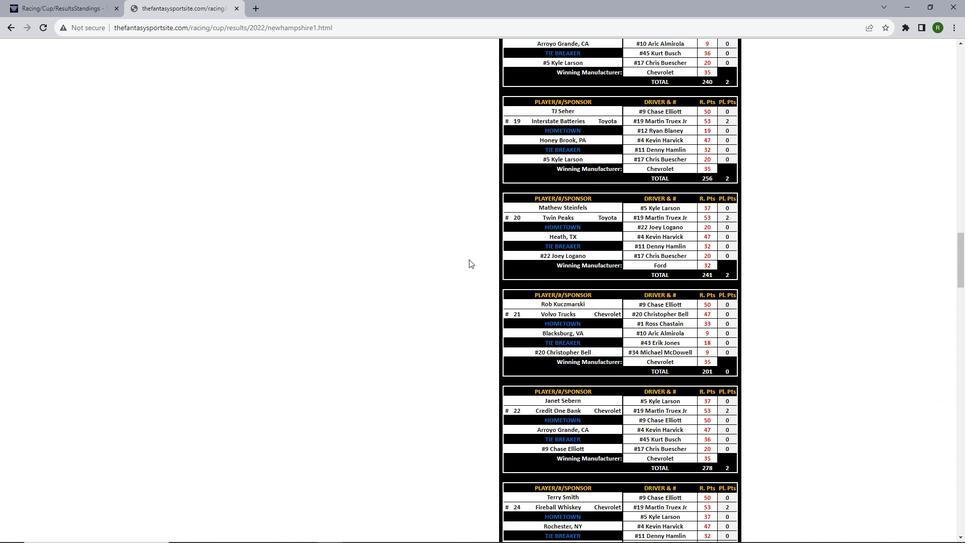
Action: Mouse scrolled (469, 259) with delta (0, 0)
Screenshot: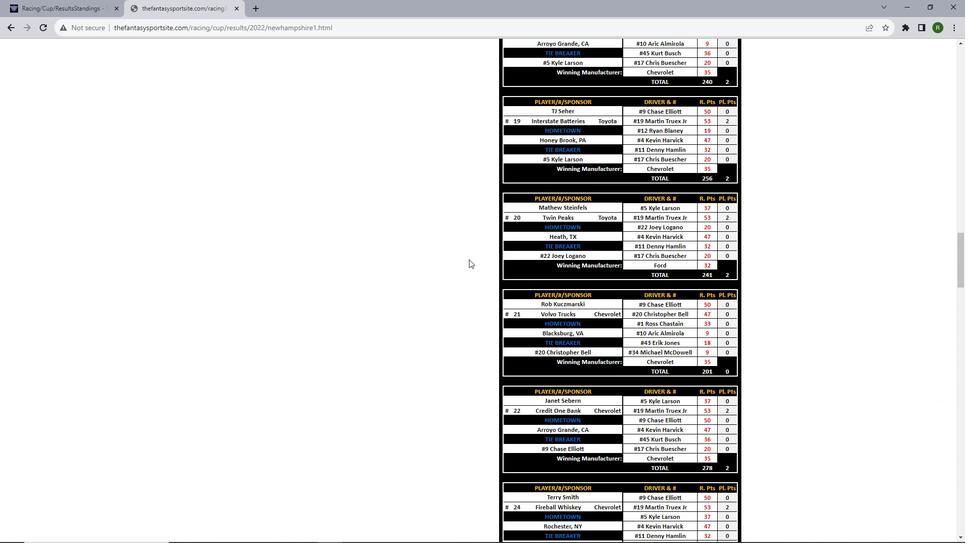 
Action: Mouse scrolled (469, 259) with delta (0, 0)
Screenshot: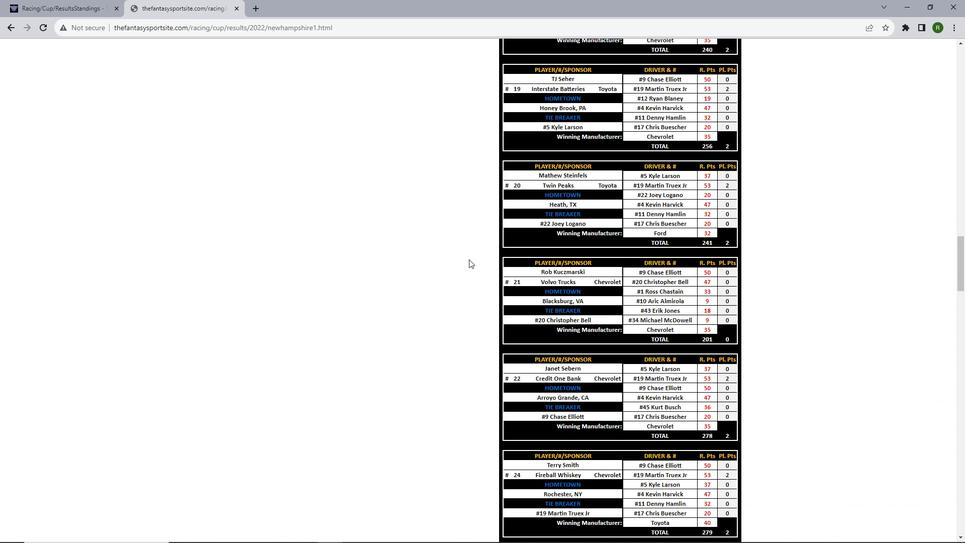
Action: Mouse scrolled (469, 259) with delta (0, 0)
Screenshot: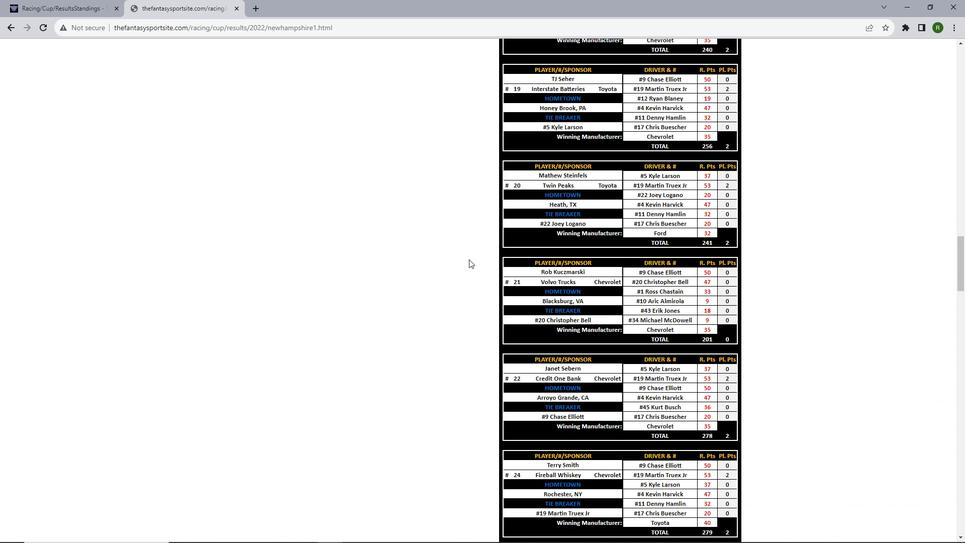 
Action: Mouse scrolled (469, 259) with delta (0, 0)
Screenshot: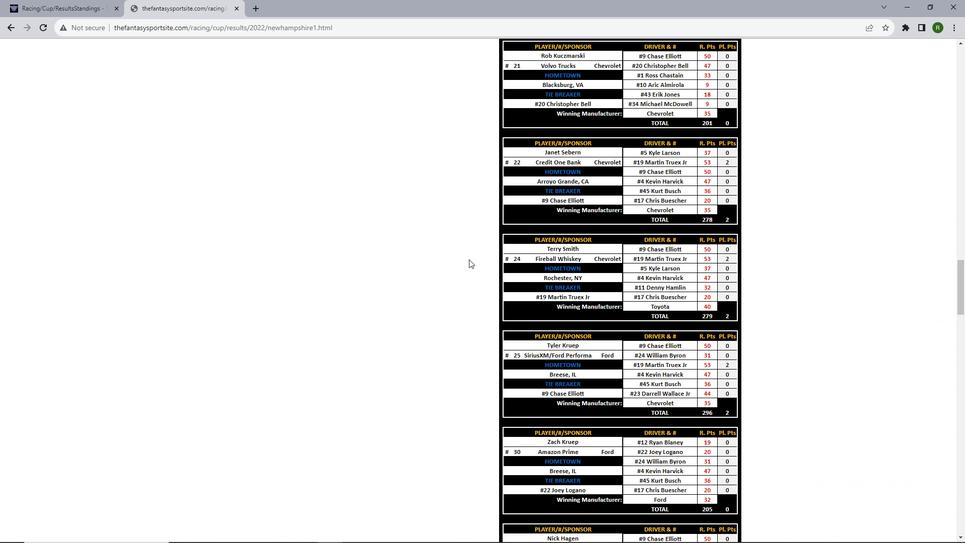 
Action: Mouse scrolled (469, 259) with delta (0, 0)
Screenshot: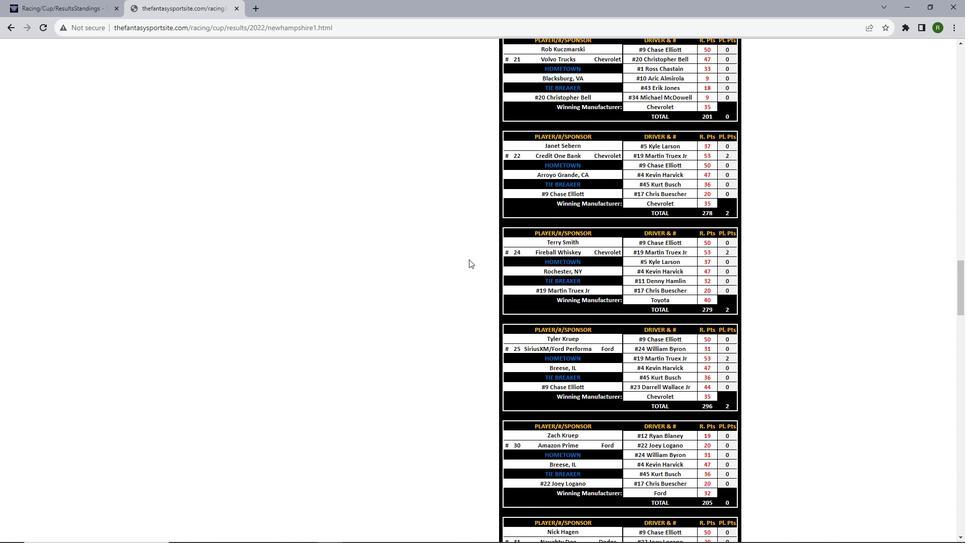 
Action: Mouse scrolled (469, 259) with delta (0, 0)
Screenshot: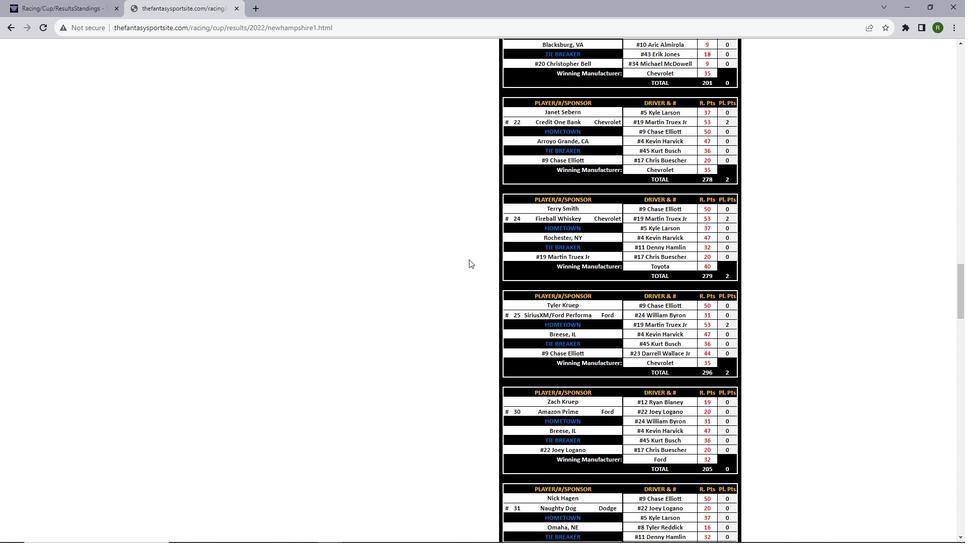 
Action: Mouse scrolled (469, 259) with delta (0, 0)
Screenshot: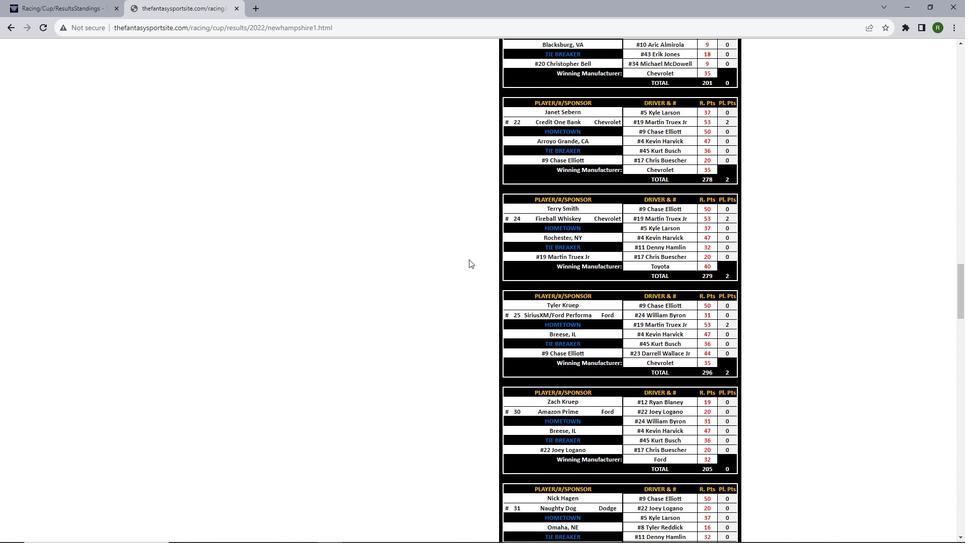 
Action: Mouse scrolled (469, 259) with delta (0, 0)
Screenshot: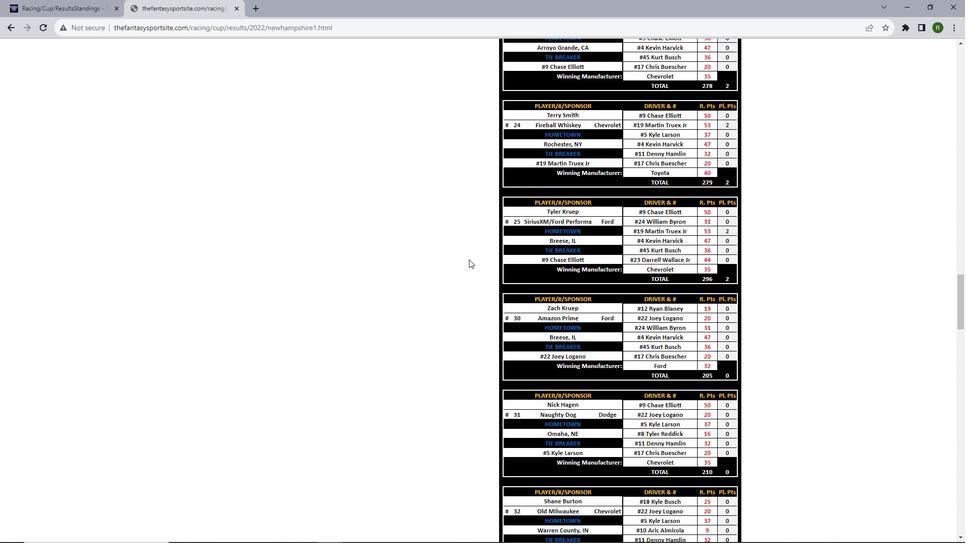 
Action: Mouse scrolled (469, 259) with delta (0, 0)
Screenshot: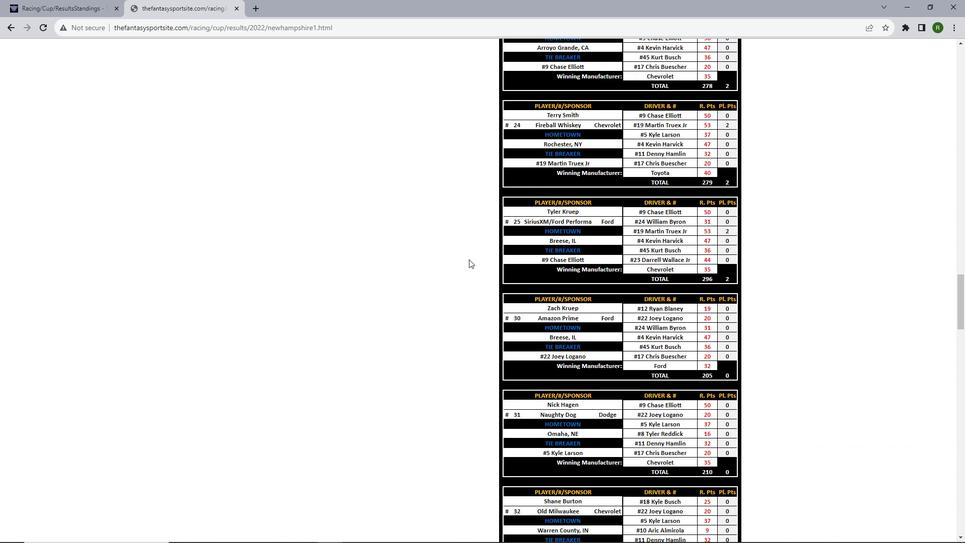 
Action: Mouse scrolled (469, 259) with delta (0, 0)
Screenshot: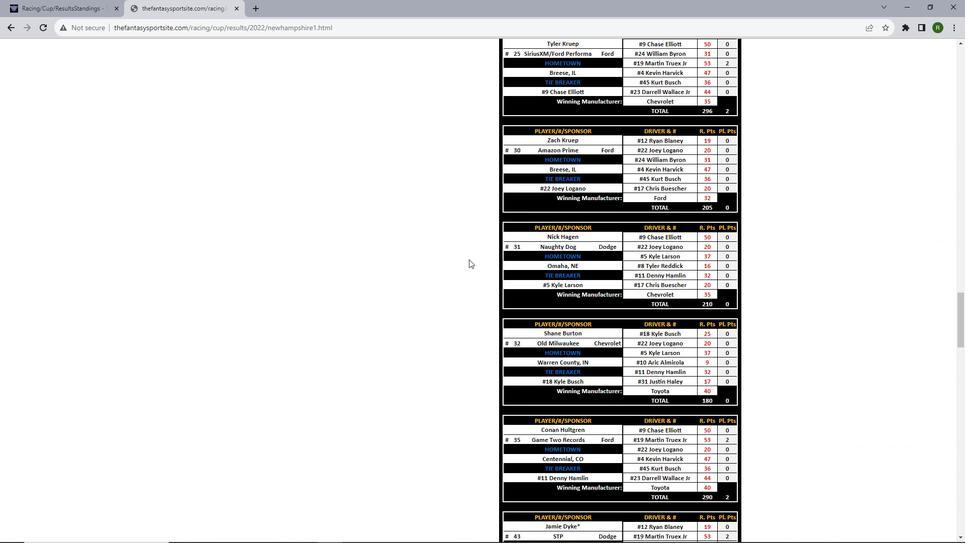 
Action: Mouse scrolled (469, 259) with delta (0, 0)
Screenshot: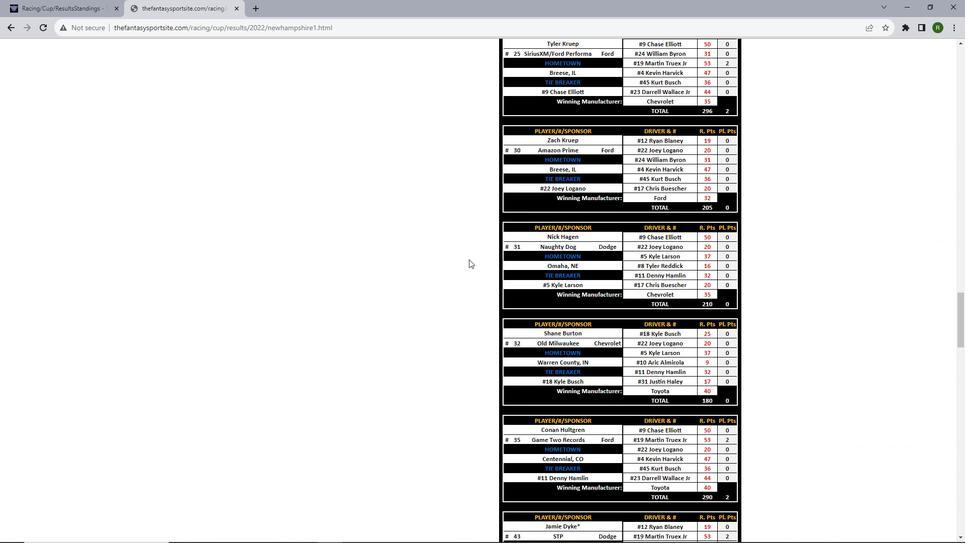 
Action: Mouse scrolled (469, 259) with delta (0, 0)
Screenshot: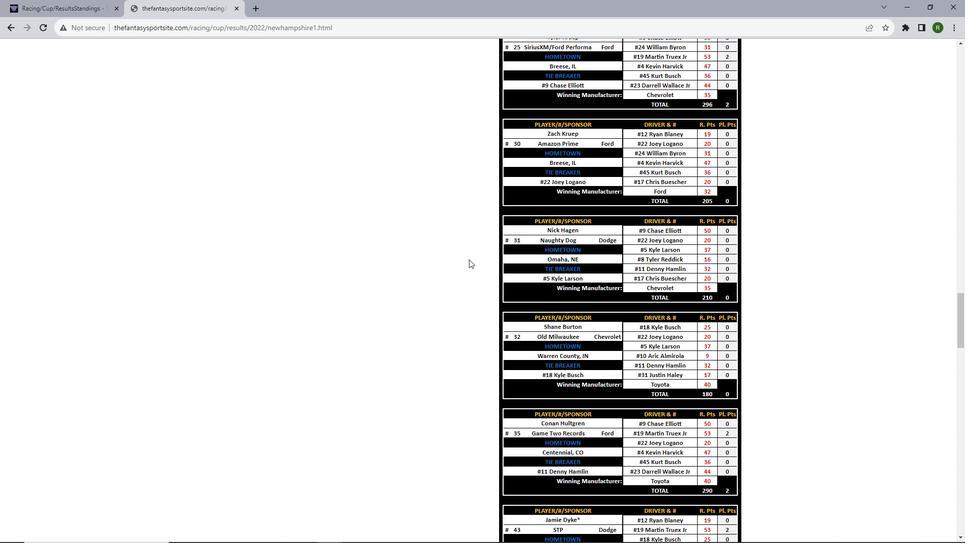 
Action: Mouse scrolled (469, 259) with delta (0, 0)
Screenshot: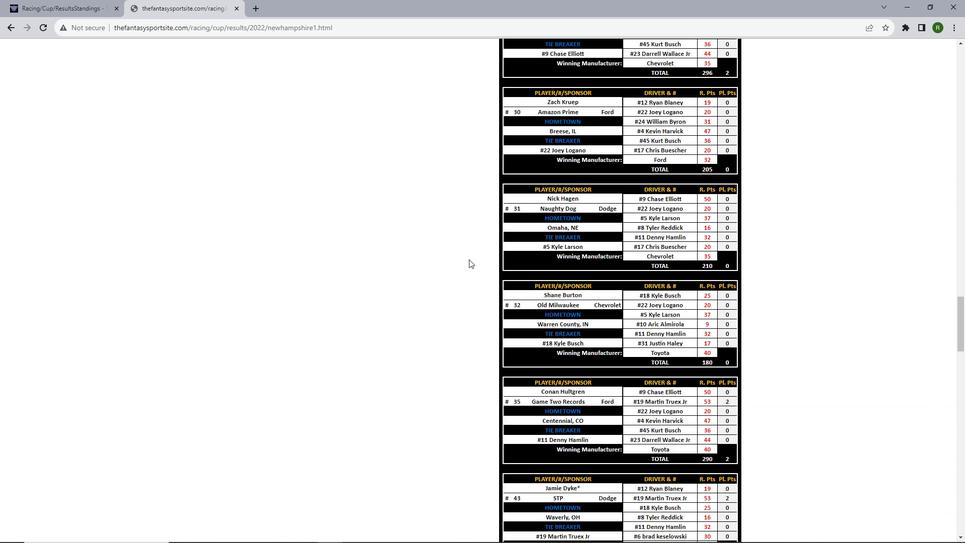 
Action: Mouse scrolled (469, 259) with delta (0, 0)
Screenshot: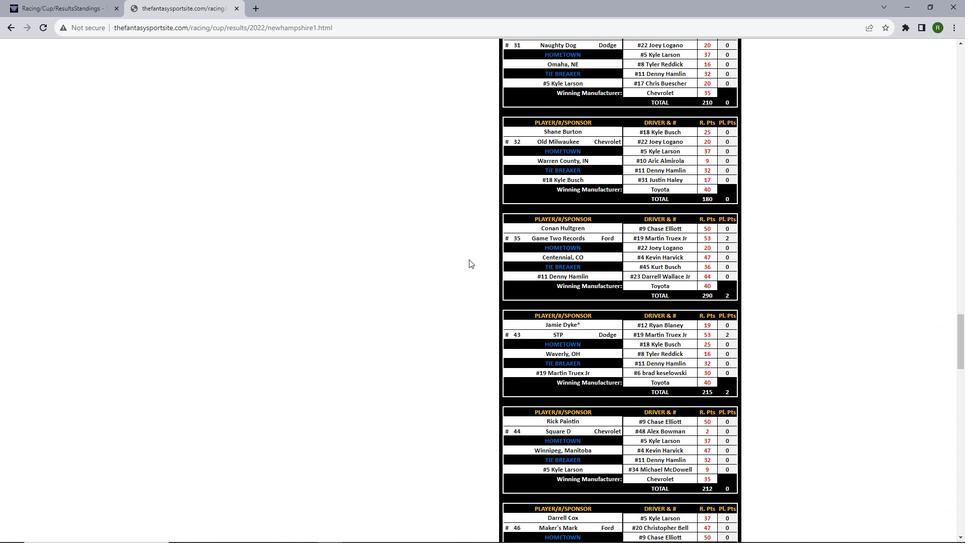 
Action: Mouse scrolled (469, 259) with delta (0, 0)
Screenshot: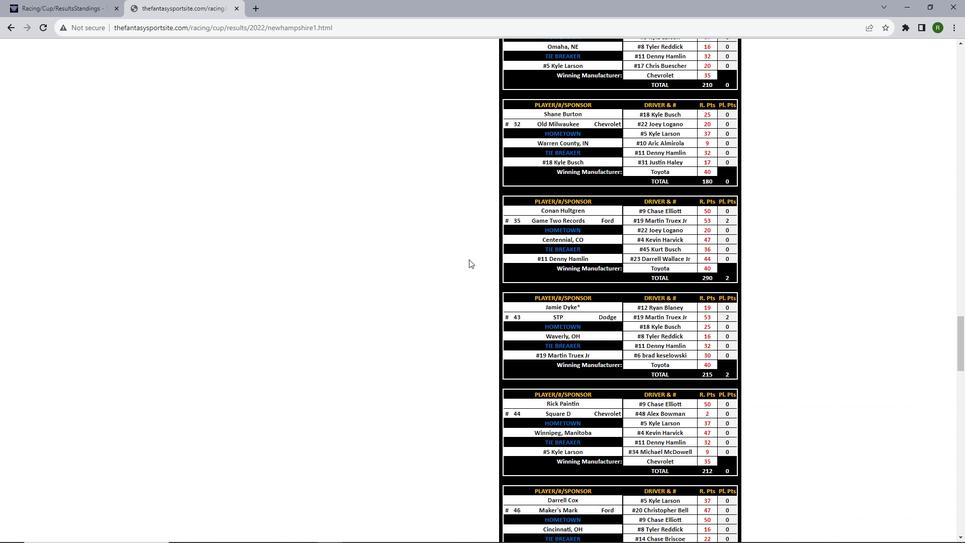 
Action: Mouse scrolled (469, 259) with delta (0, 0)
Screenshot: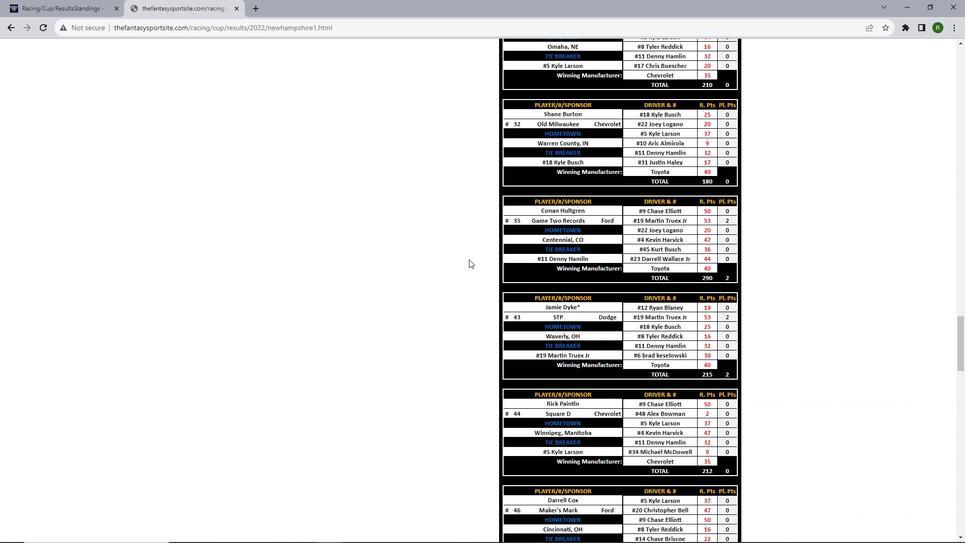 
Action: Mouse scrolled (469, 259) with delta (0, 0)
Screenshot: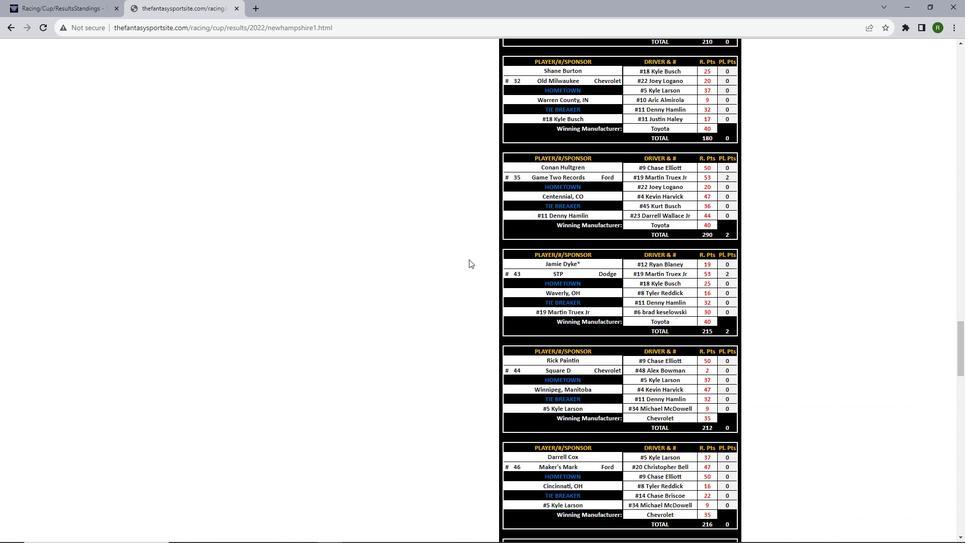 
Action: Mouse scrolled (469, 259) with delta (0, 0)
Screenshot: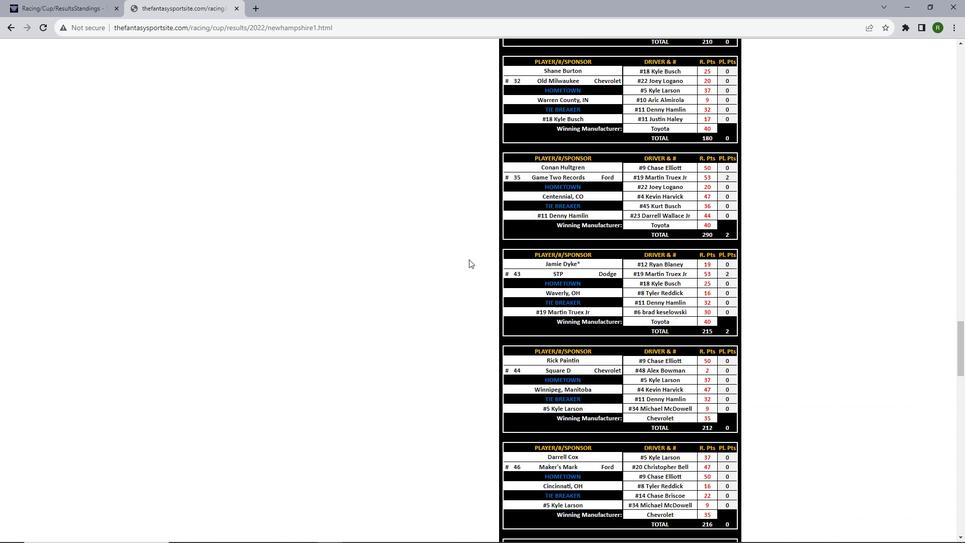 
Action: Mouse scrolled (469, 259) with delta (0, 0)
Screenshot: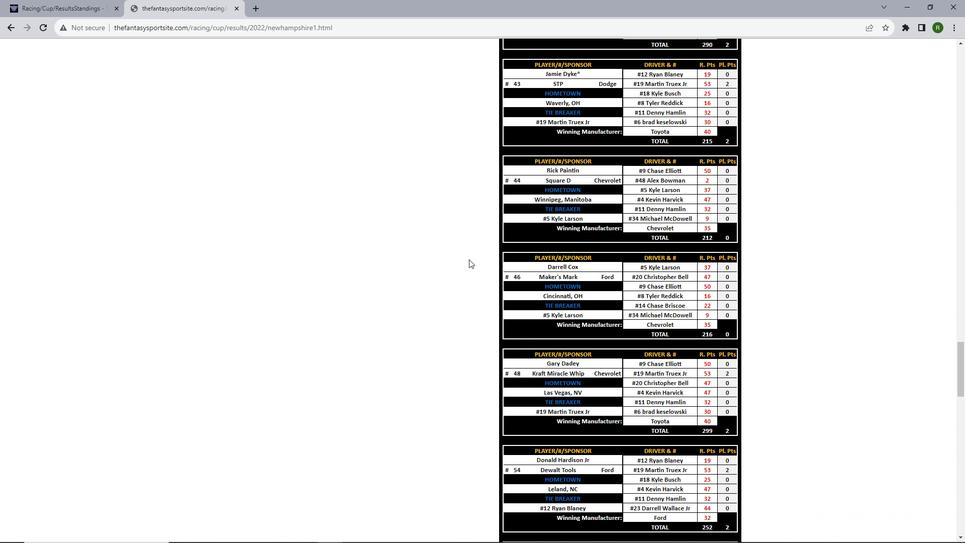 
Action: Mouse scrolled (469, 259) with delta (0, 0)
Screenshot: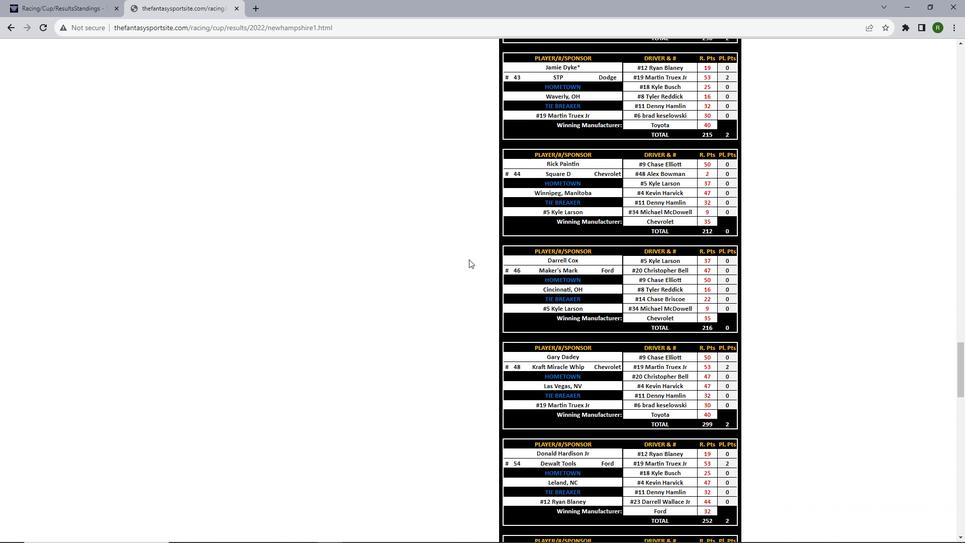 
Action: Mouse scrolled (469, 259) with delta (0, 0)
Screenshot: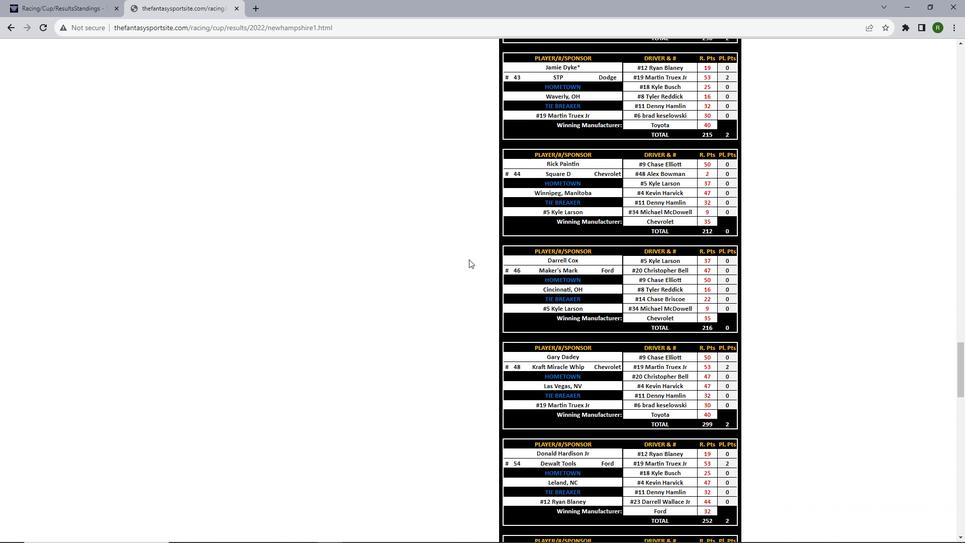 
Action: Mouse scrolled (469, 259) with delta (0, 0)
Screenshot: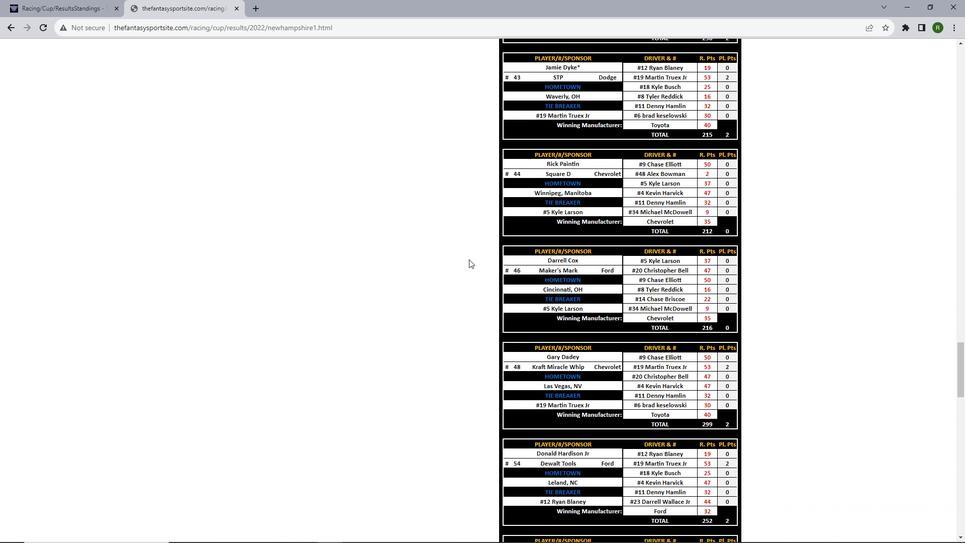 
Action: Mouse scrolled (469, 259) with delta (0, 0)
Screenshot: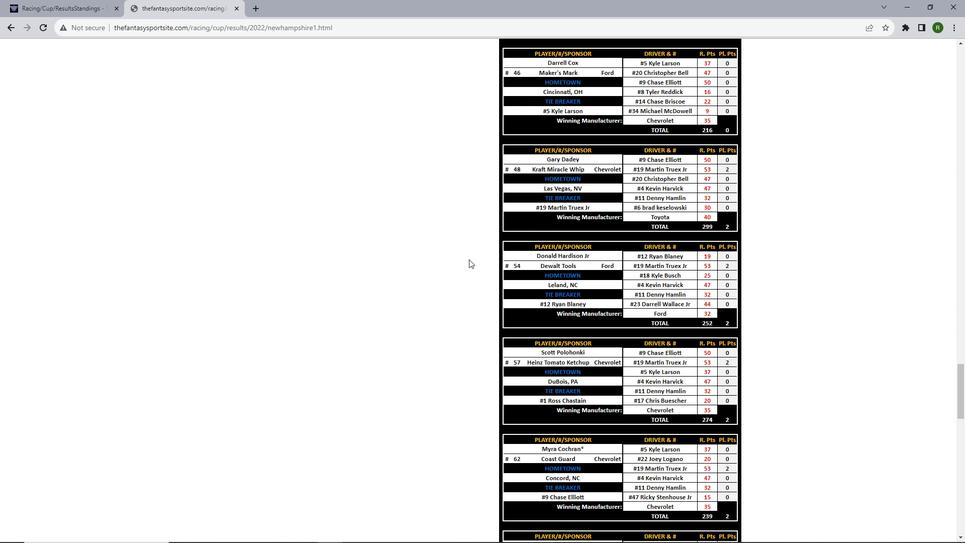 
Action: Mouse scrolled (469, 259) with delta (0, 0)
Screenshot: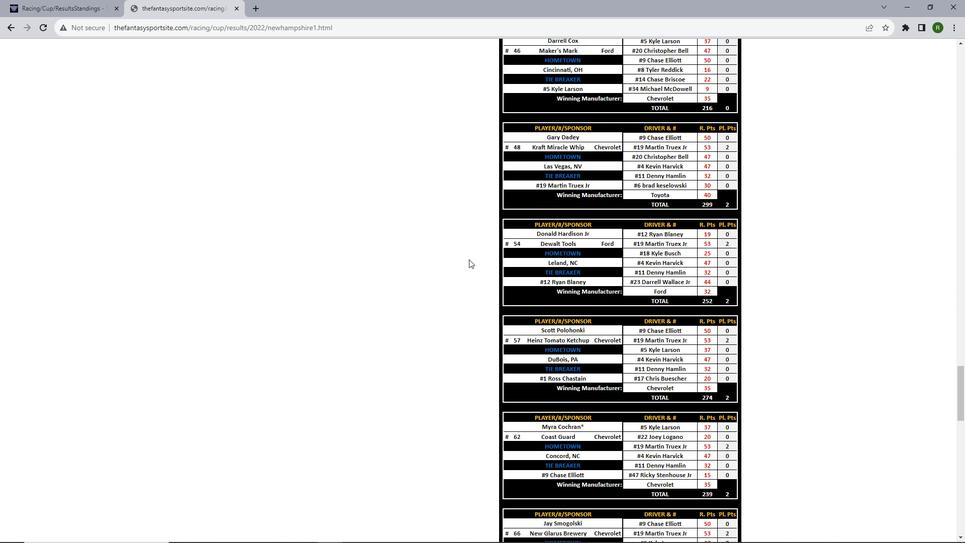
Action: Mouse scrolled (469, 259) with delta (0, 0)
Screenshot: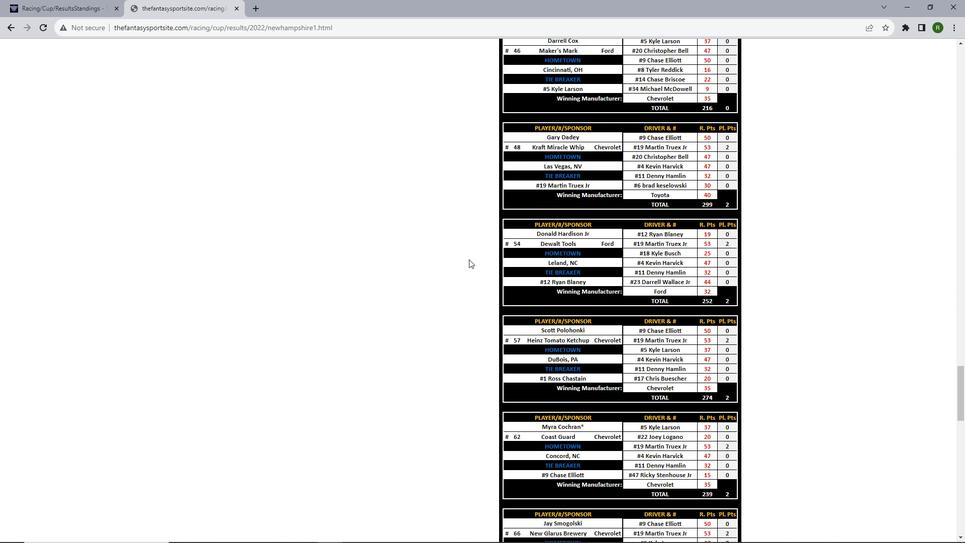 
Action: Mouse scrolled (469, 259) with delta (0, 0)
Screenshot: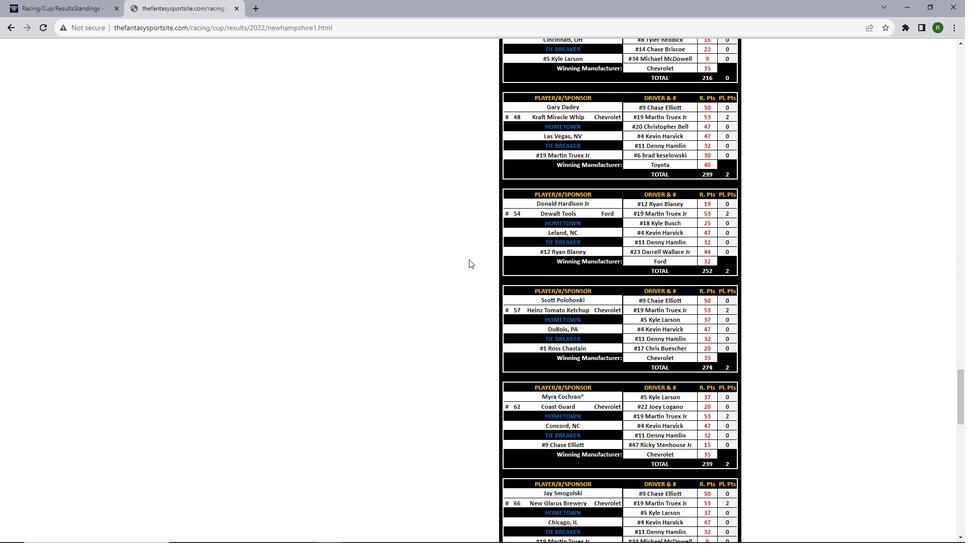 
Action: Mouse scrolled (469, 259) with delta (0, 0)
Screenshot: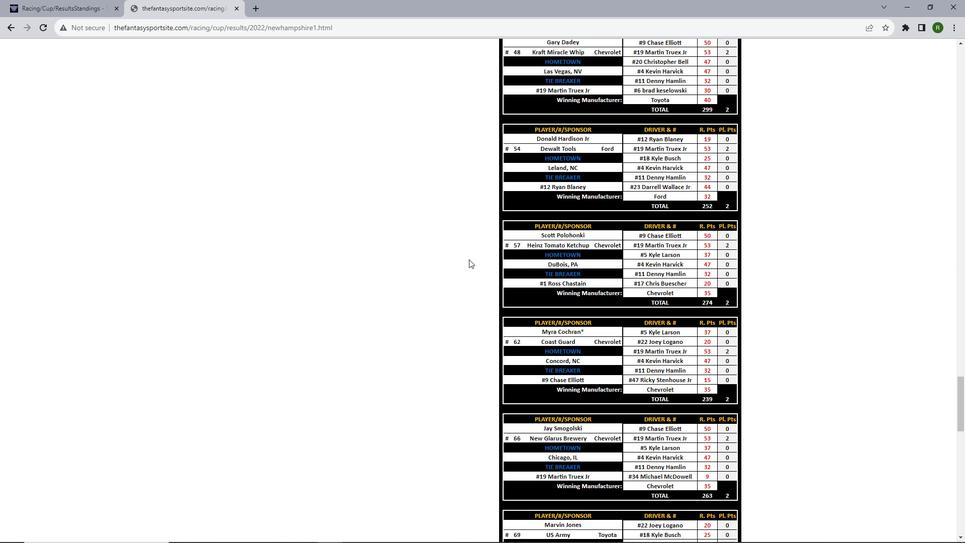
Action: Mouse scrolled (469, 259) with delta (0, 0)
Screenshot: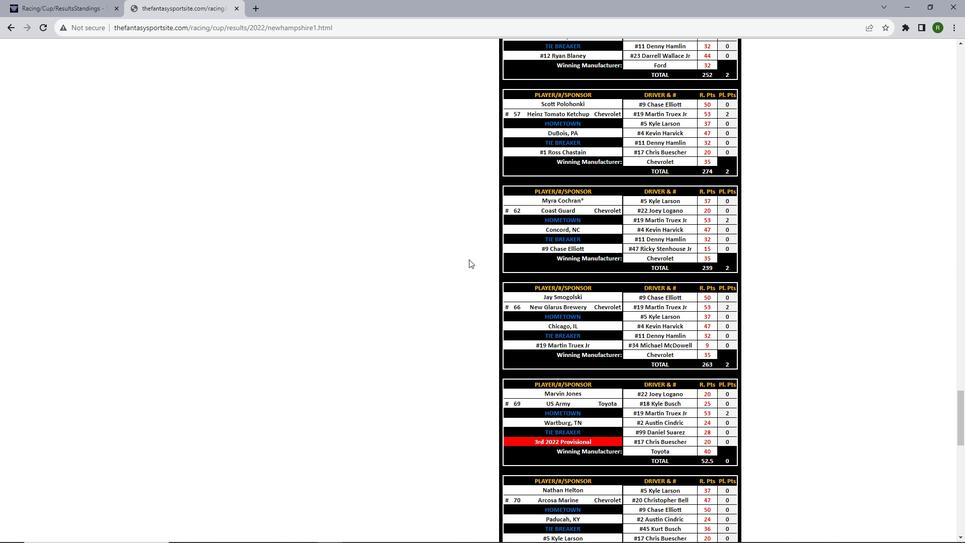 
Action: Mouse scrolled (469, 259) with delta (0, 0)
Screenshot: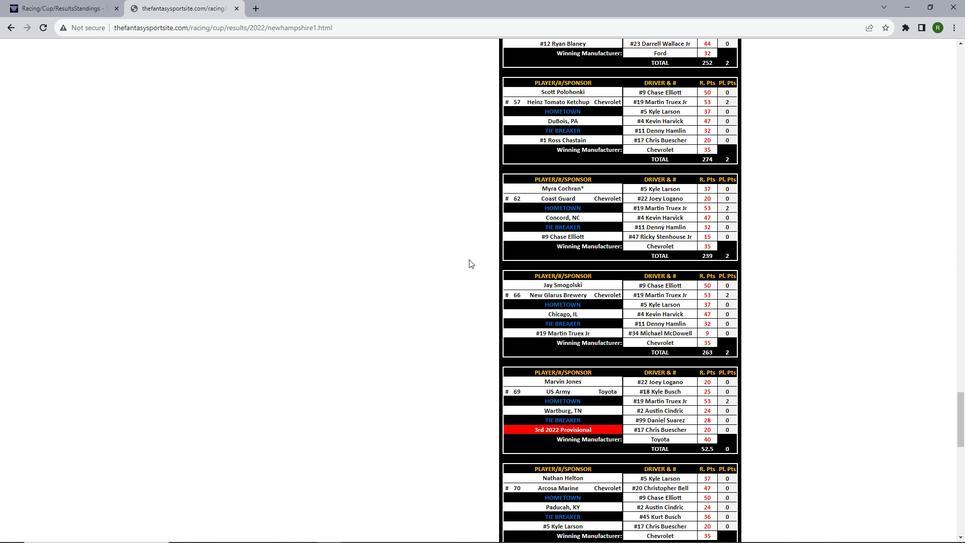 
Action: Mouse scrolled (469, 259) with delta (0, 0)
Screenshot: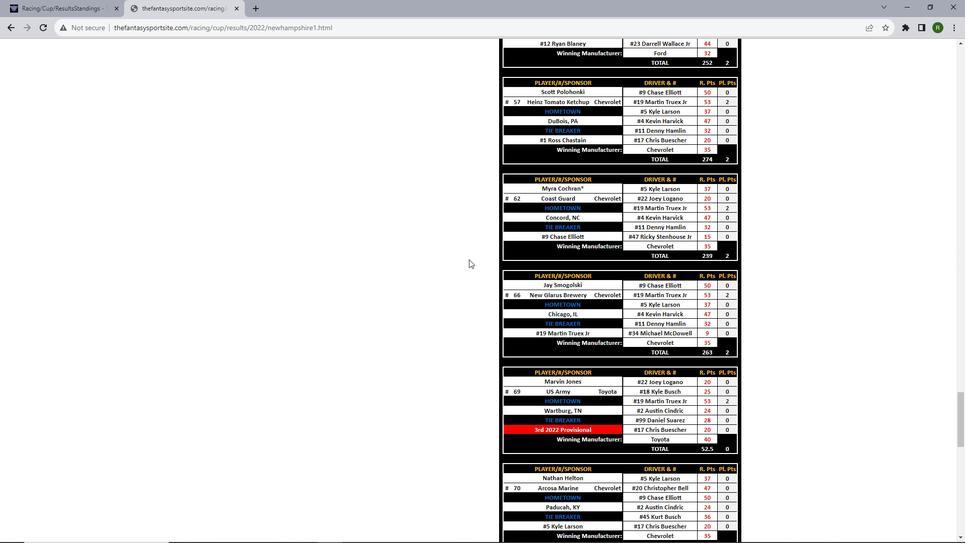 
Action: Mouse scrolled (469, 259) with delta (0, 0)
Screenshot: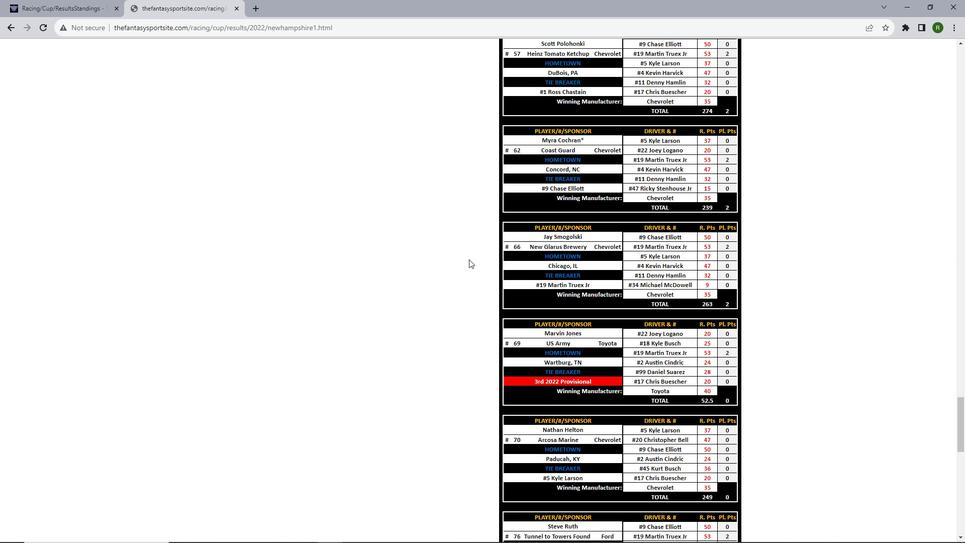 
Action: Mouse scrolled (469, 259) with delta (0, 0)
Screenshot: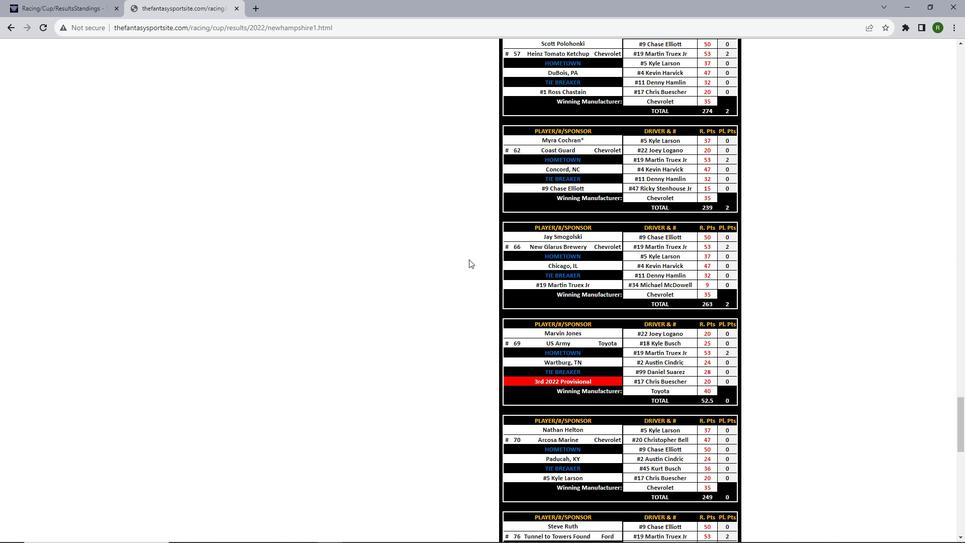 
Action: Mouse scrolled (469, 259) with delta (0, 0)
Screenshot: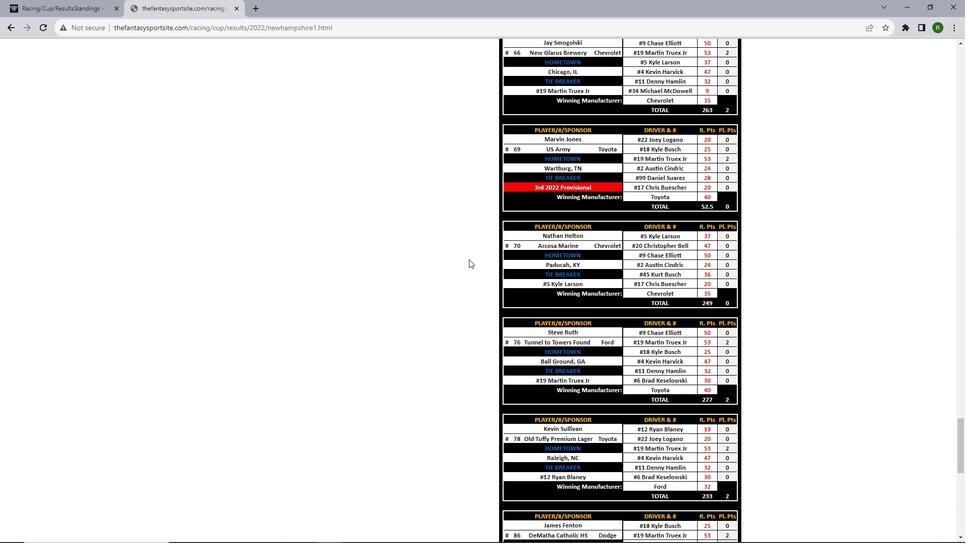 
Action: Mouse scrolled (469, 259) with delta (0, 0)
Screenshot: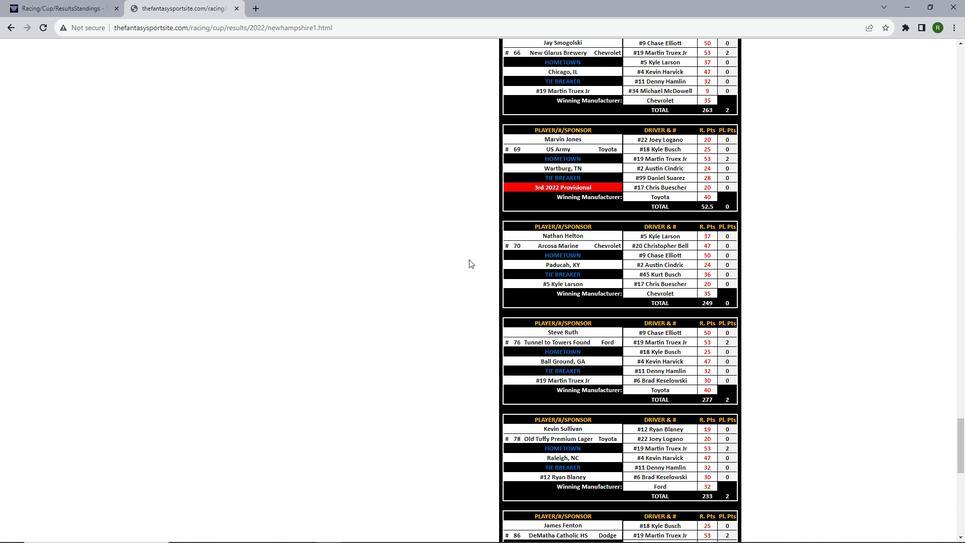 
Action: Mouse scrolled (469, 259) with delta (0, 0)
Screenshot: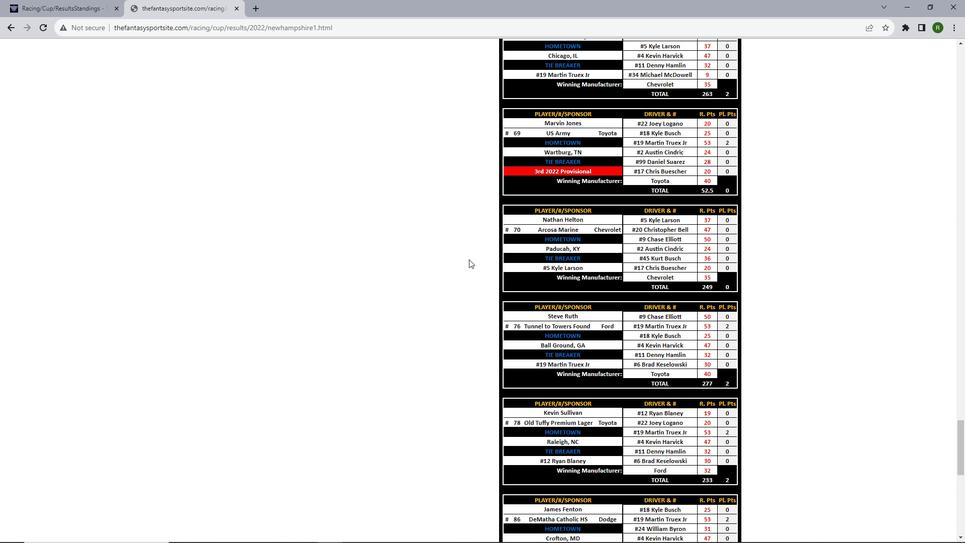 
Action: Mouse scrolled (469, 259) with delta (0, 0)
Screenshot: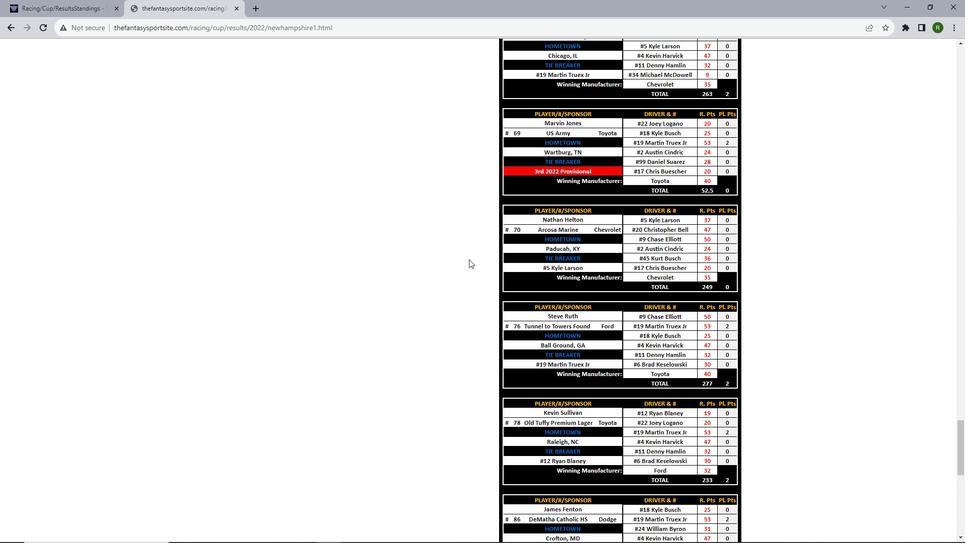 
Action: Mouse scrolled (469, 259) with delta (0, 0)
Screenshot: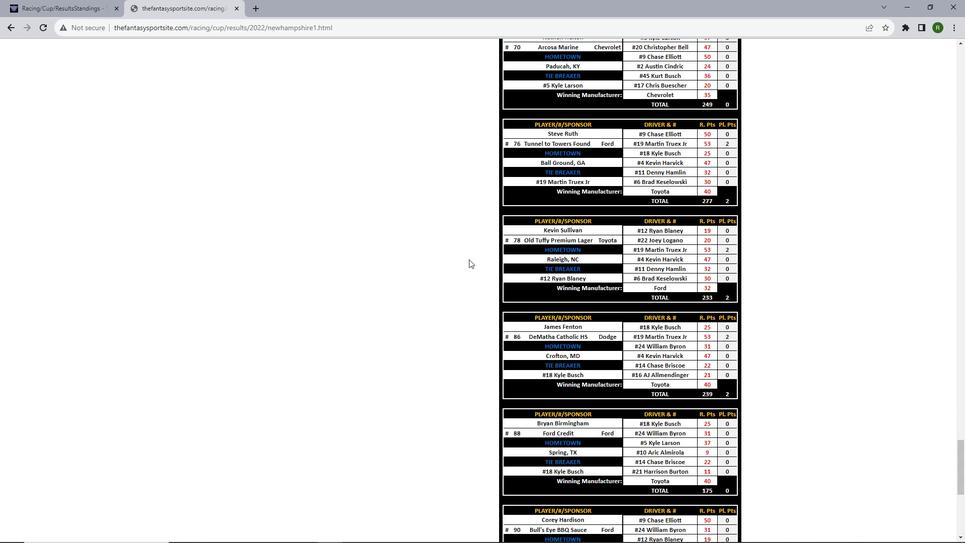 
Action: Mouse scrolled (469, 259) with delta (0, 0)
Screenshot: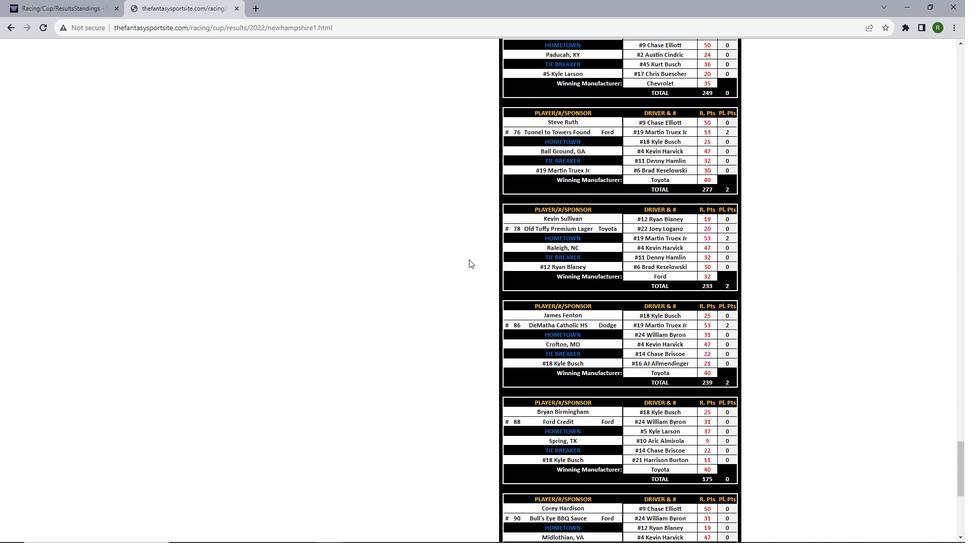 
Action: Mouse scrolled (469, 259) with delta (0, 0)
Screenshot: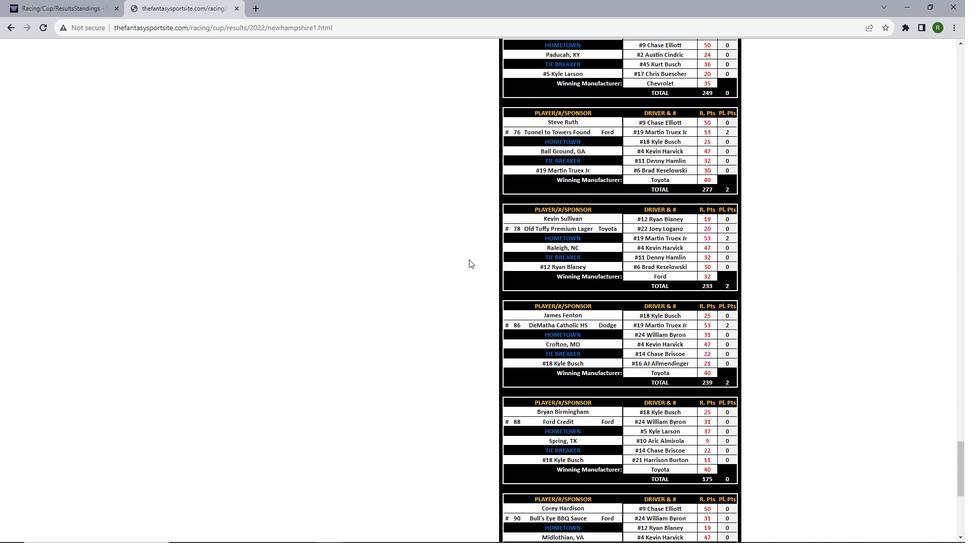 
Action: Mouse scrolled (469, 259) with delta (0, 0)
Screenshot: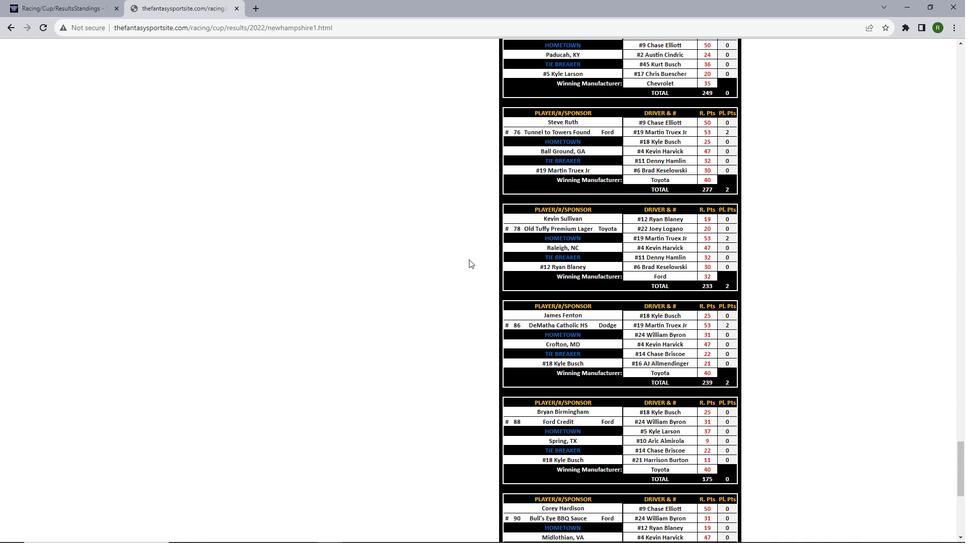 
Action: Mouse scrolled (469, 259) with delta (0, 0)
Screenshot: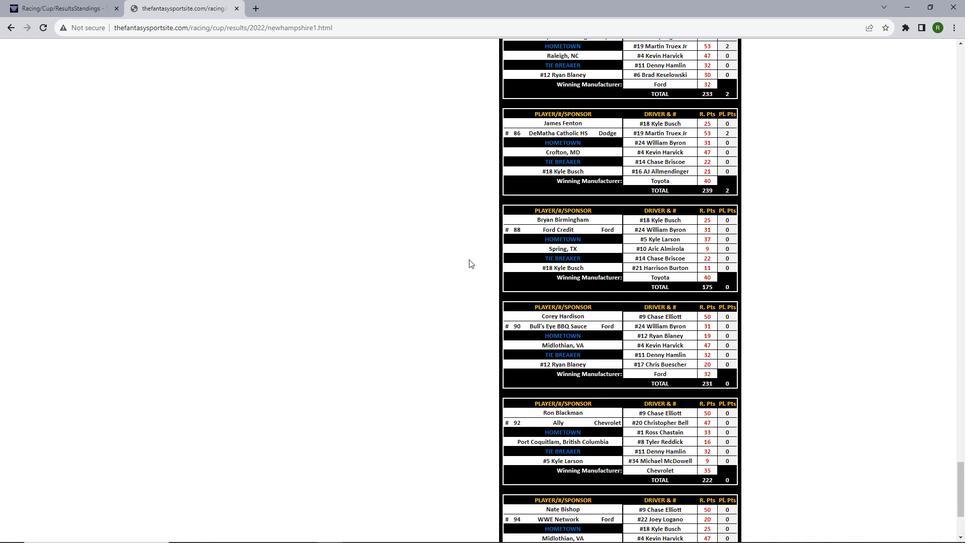 
Action: Mouse scrolled (469, 259) with delta (0, 0)
Screenshot: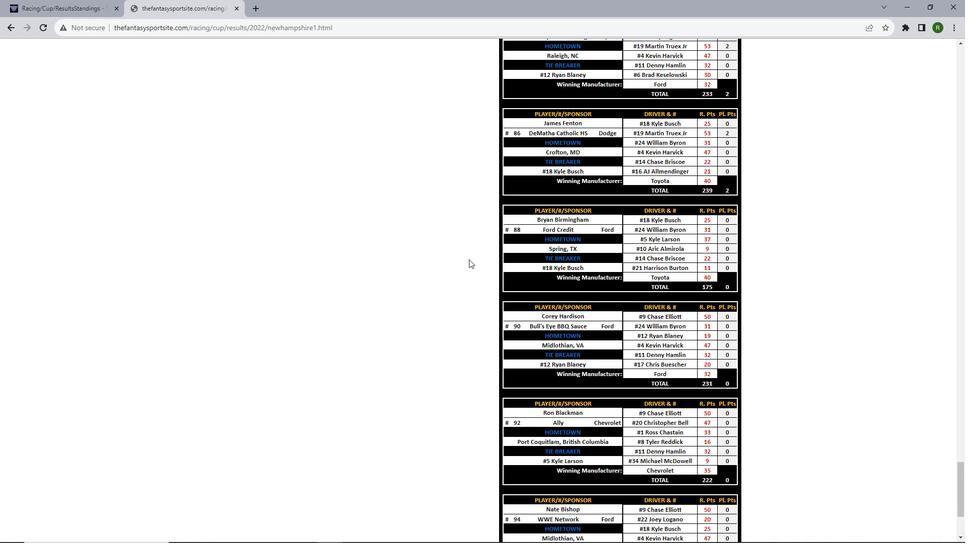 
Action: Mouse scrolled (469, 259) with delta (0, 0)
Screenshot: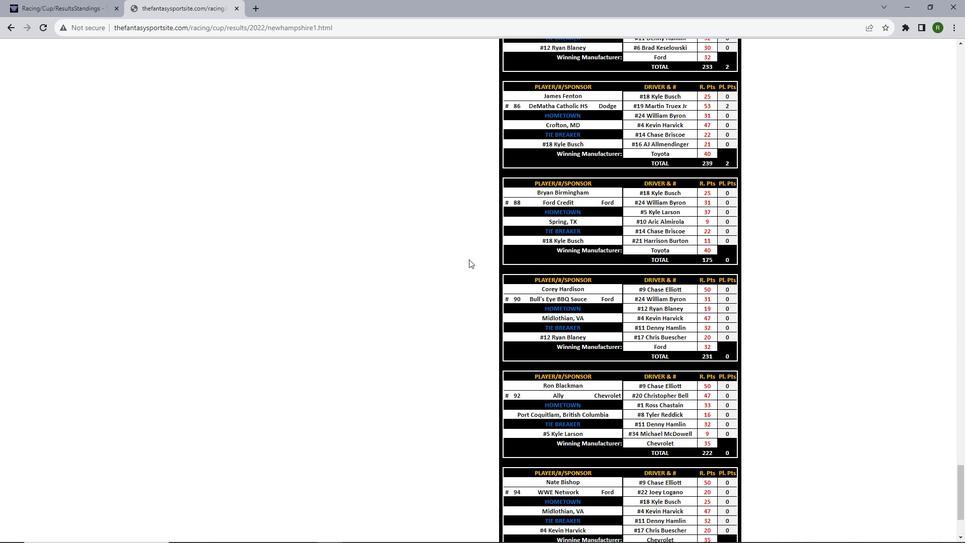 
Action: Mouse scrolled (469, 259) with delta (0, 0)
Screenshot: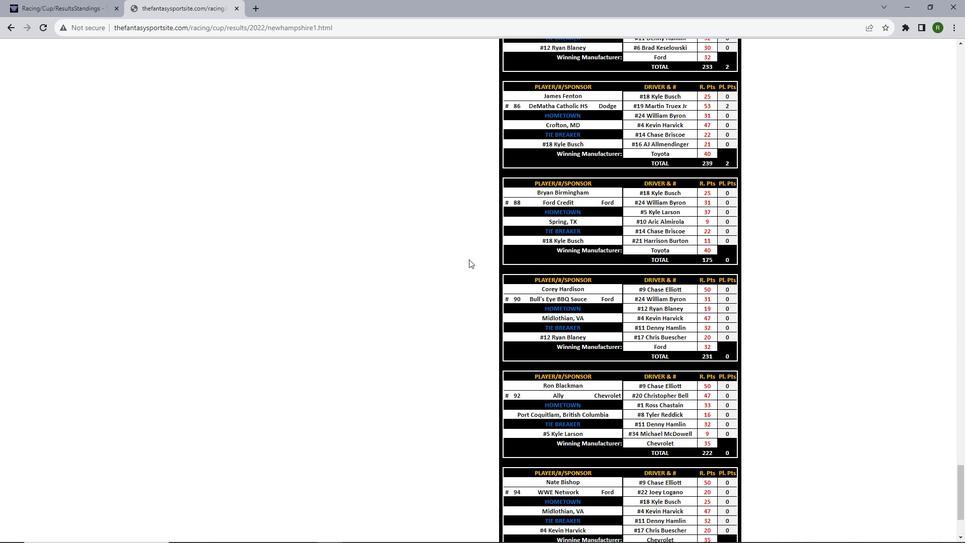 
Action: Mouse scrolled (469, 259) with delta (0, 0)
Screenshot: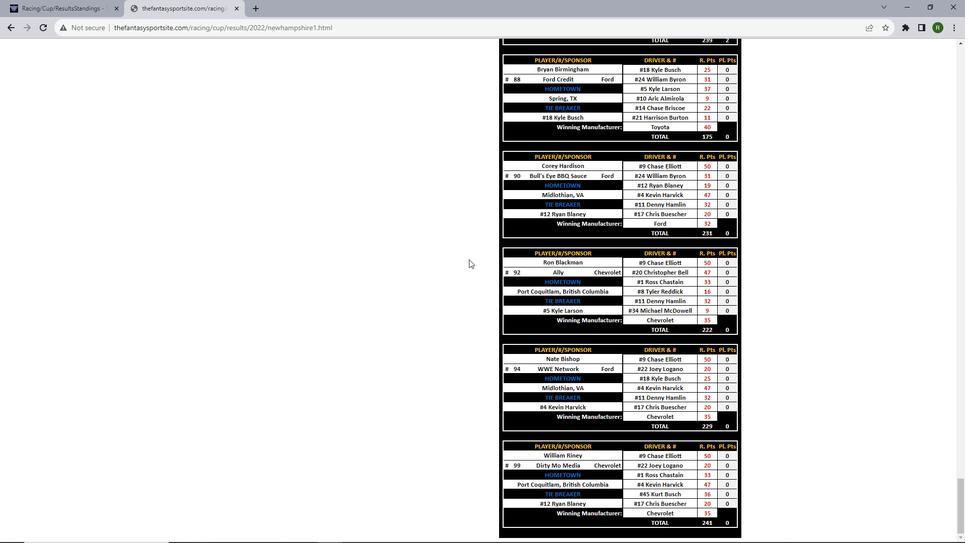 
Action: Mouse scrolled (469, 259) with delta (0, 0)
Screenshot: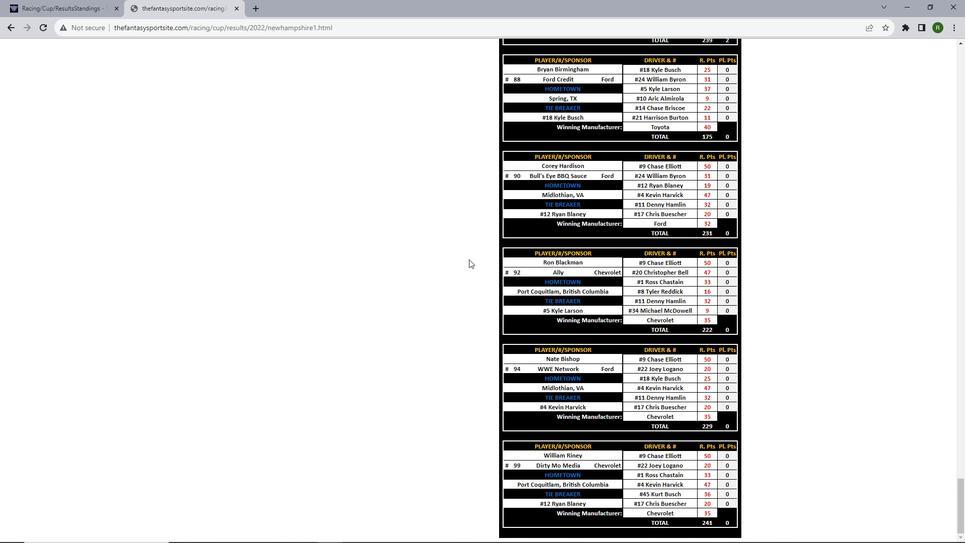 
Action: Mouse scrolled (469, 259) with delta (0, 0)
Screenshot: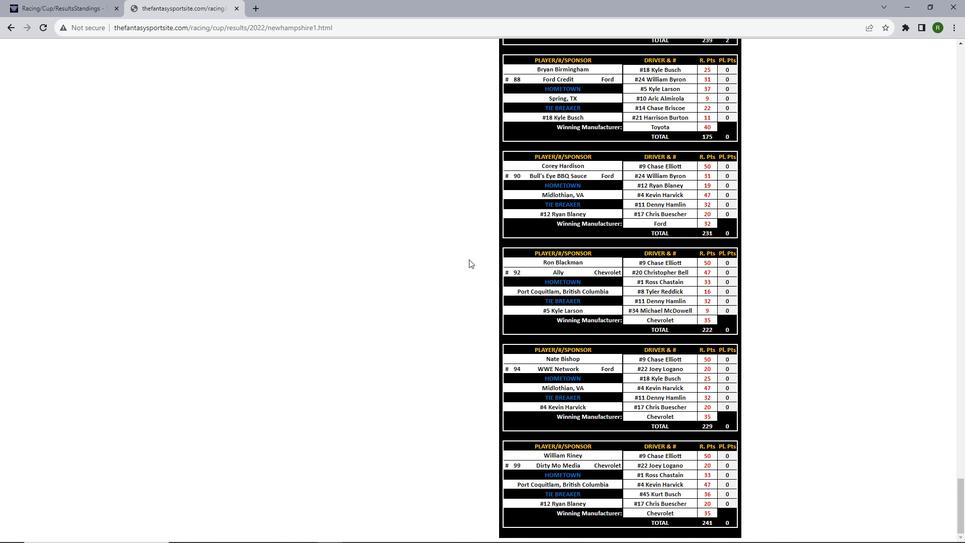 
